 Task: Find a one-way flight from Bangkok to Phuket for 3 passengers on August 25.
Action: Mouse moved to (442, 262)
Screenshot: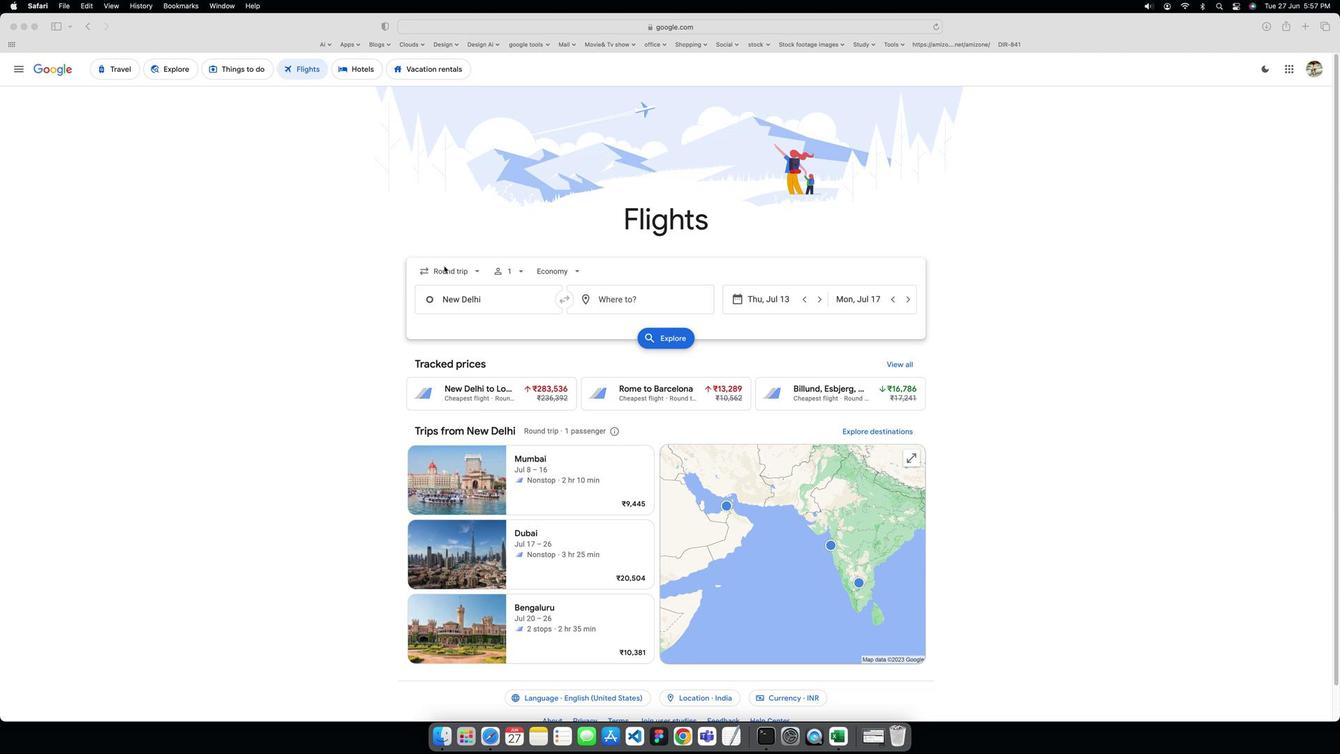 
Action: Mouse pressed left at (442, 262)
Screenshot: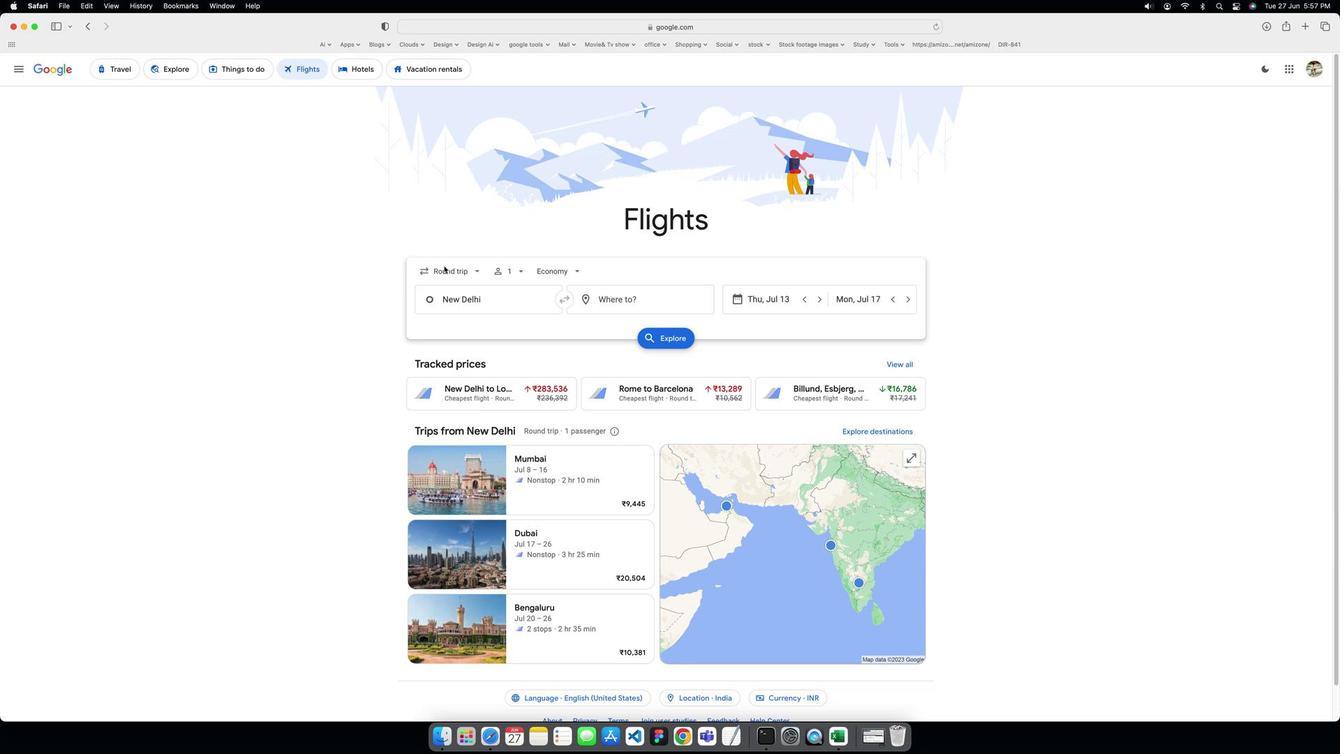 
Action: Mouse moved to (448, 265)
Screenshot: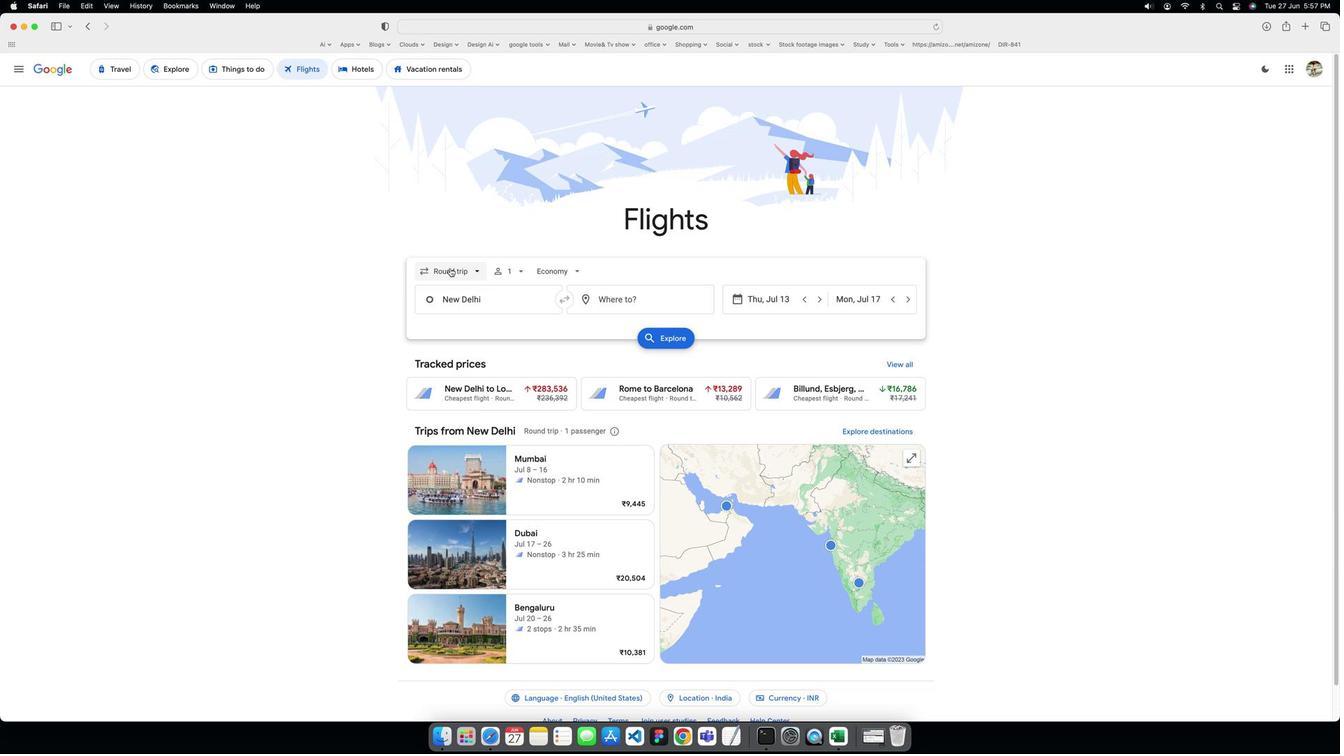 
Action: Mouse pressed left at (448, 265)
Screenshot: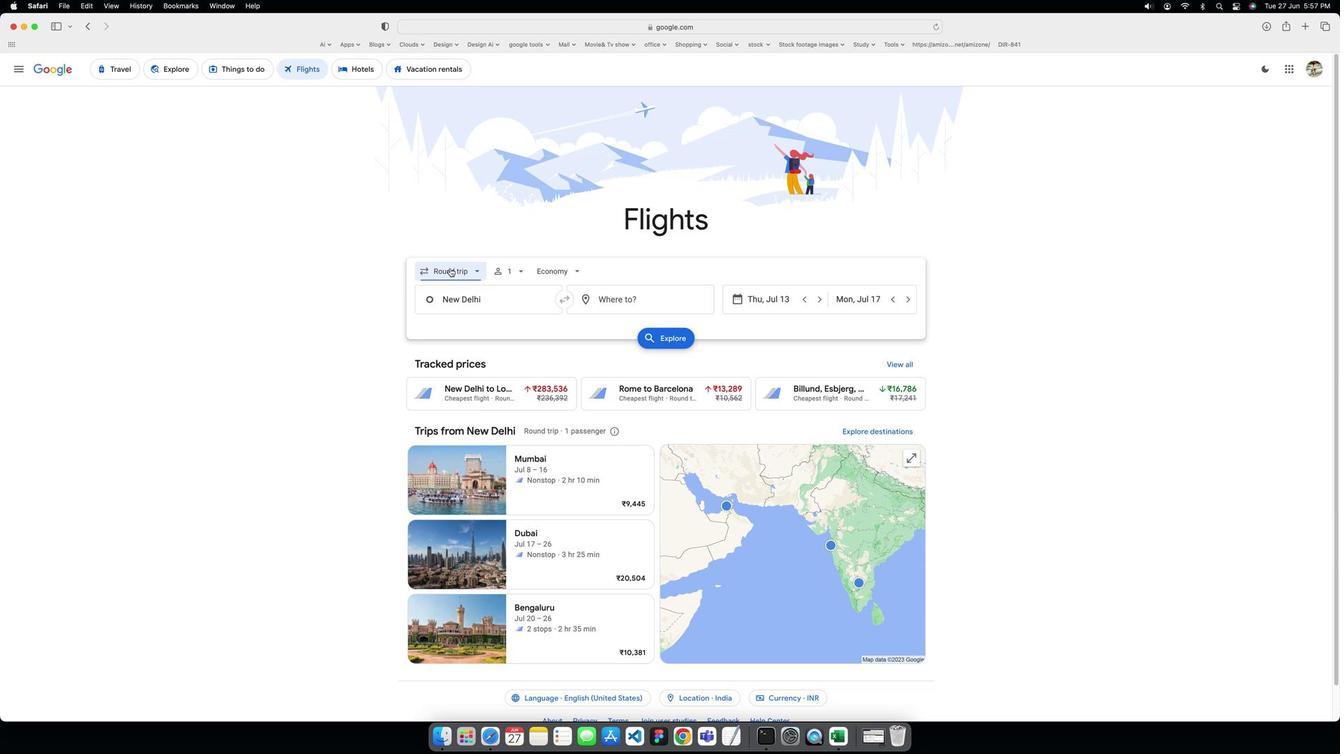 
Action: Mouse moved to (451, 313)
Screenshot: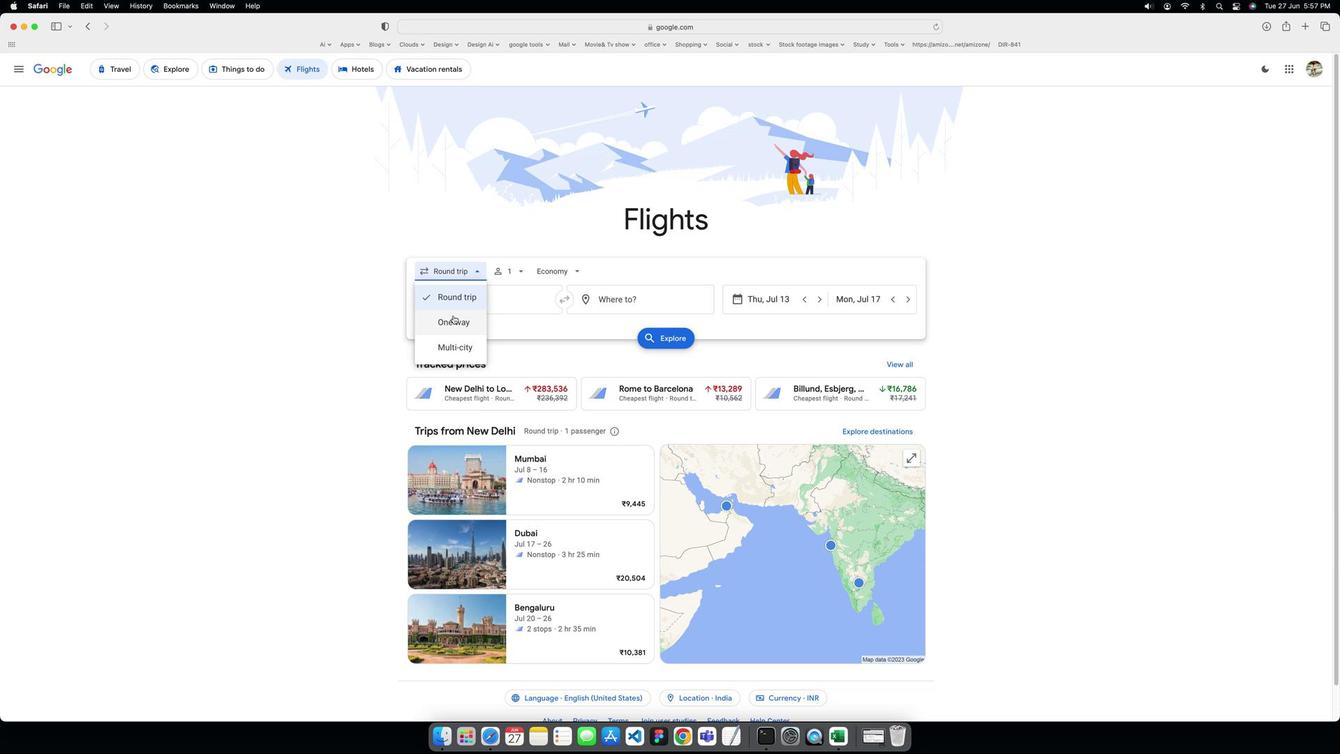 
Action: Mouse pressed left at (451, 313)
Screenshot: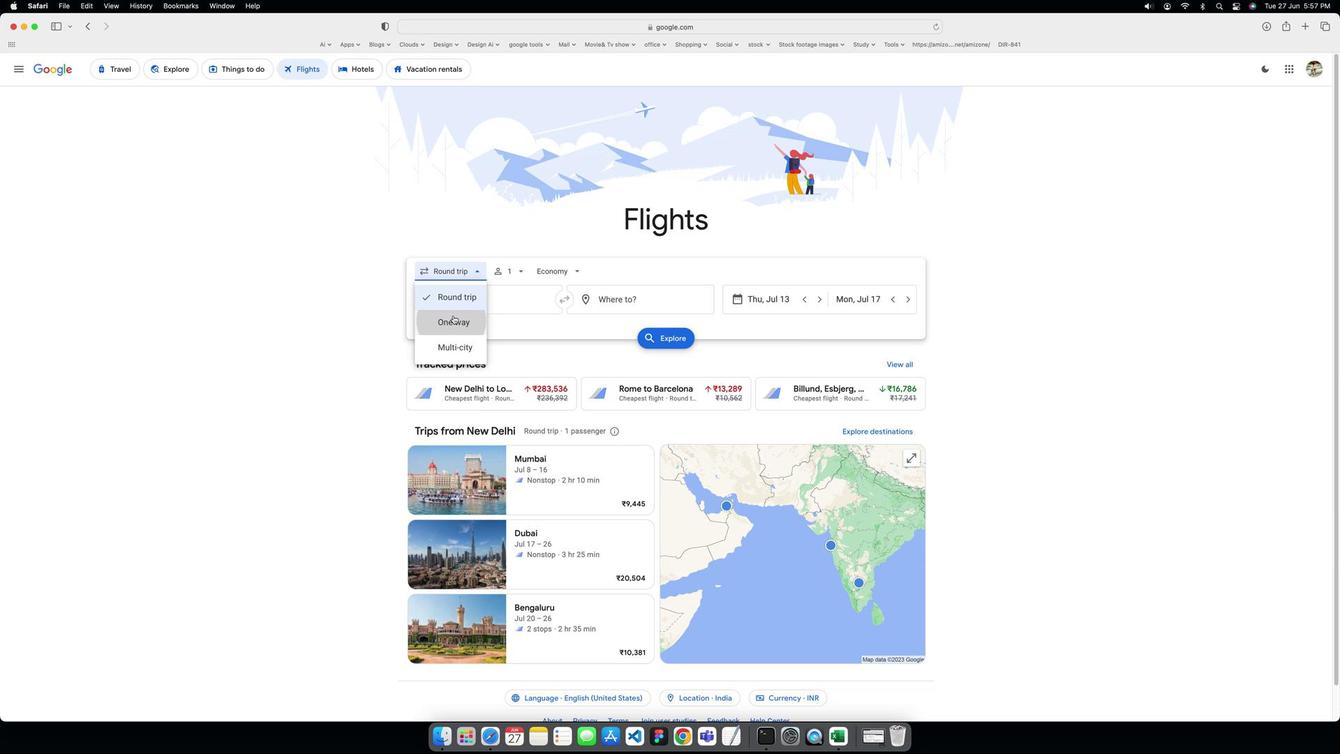 
Action: Mouse moved to (537, 271)
Screenshot: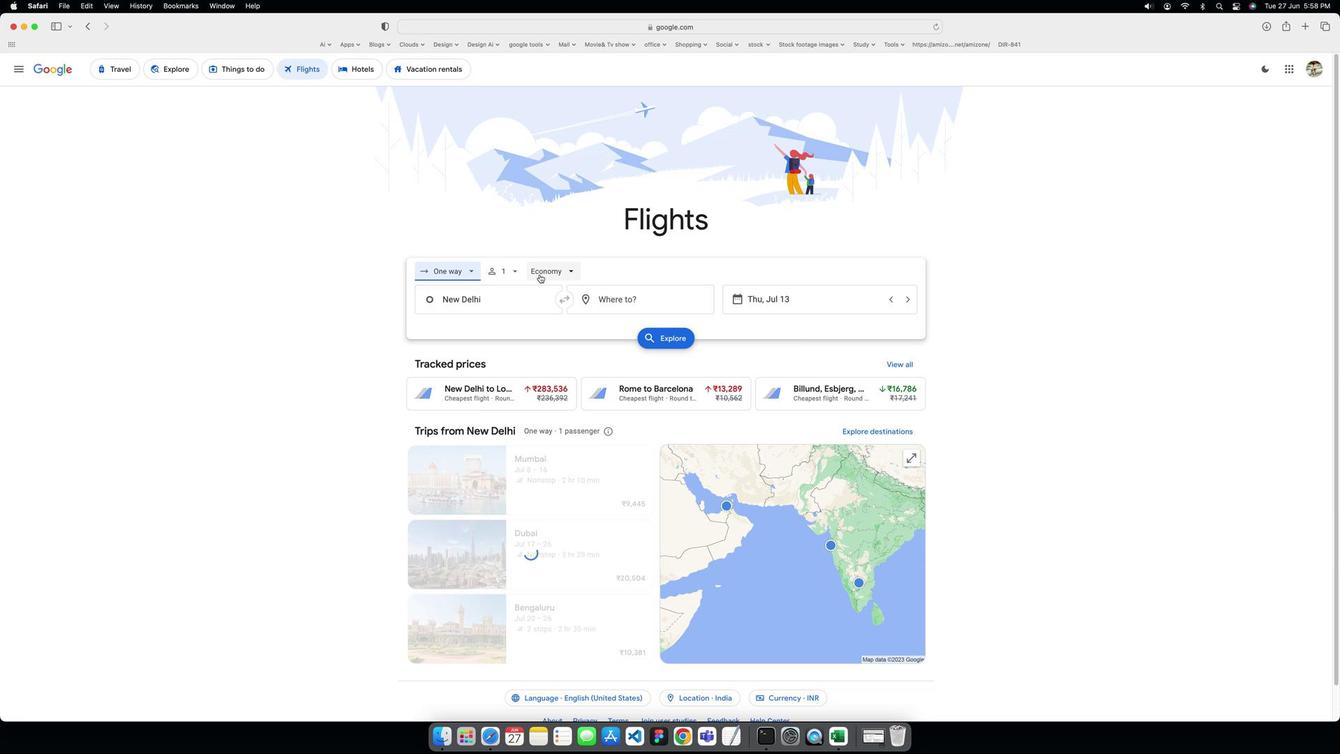 
Action: Mouse pressed left at (537, 271)
Screenshot: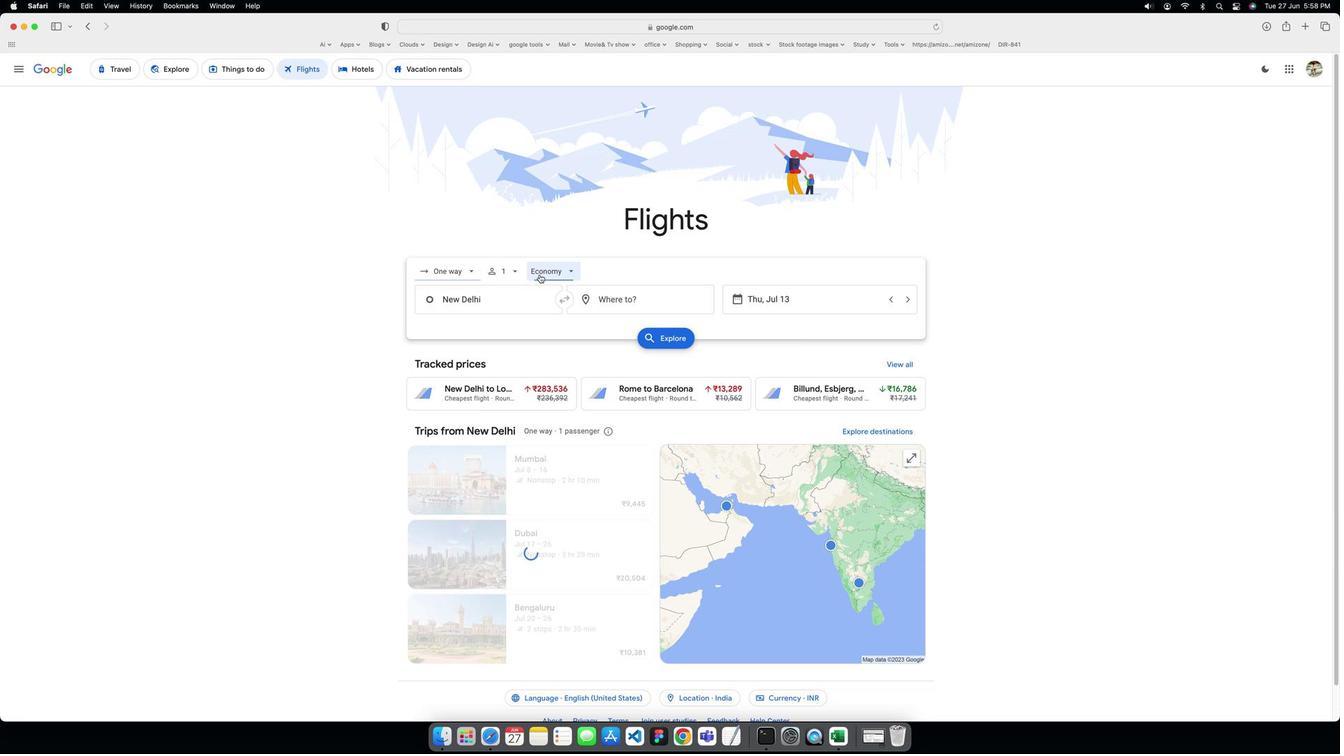
Action: Mouse moved to (547, 294)
Screenshot: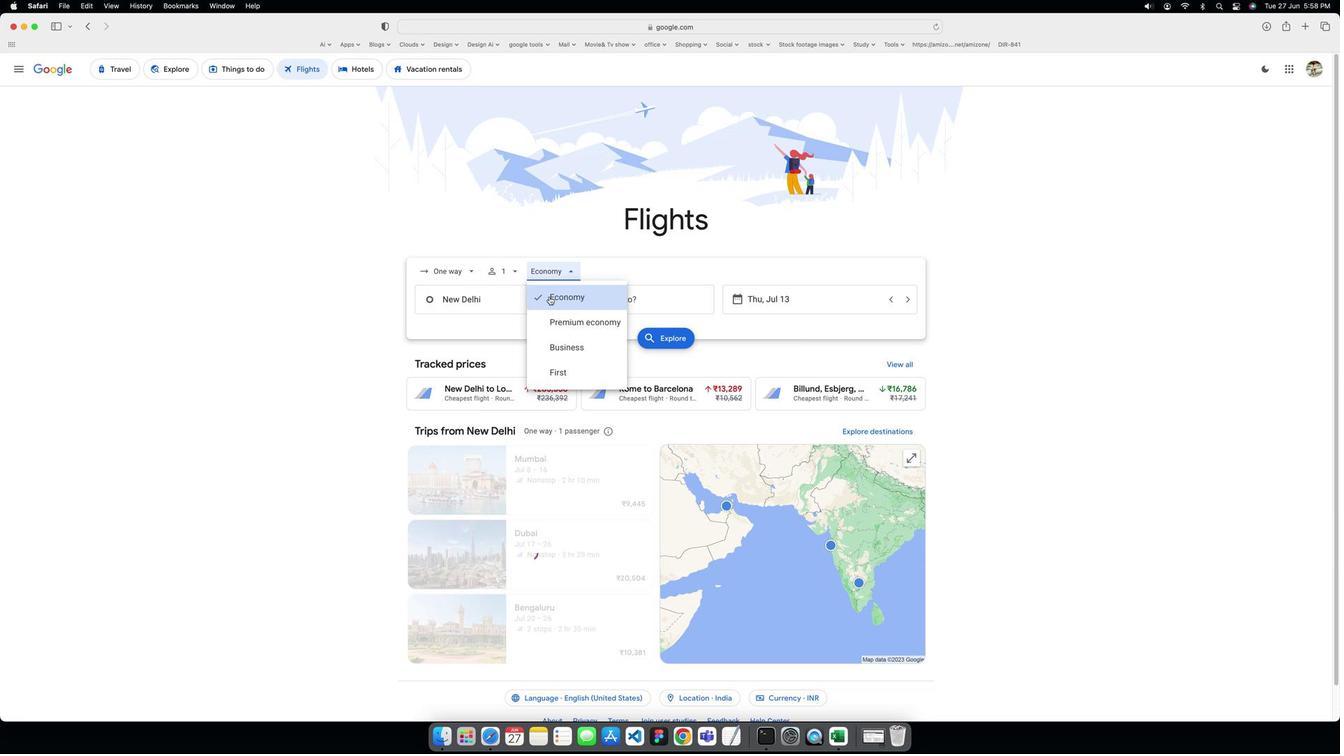 
Action: Mouse pressed left at (547, 294)
Screenshot: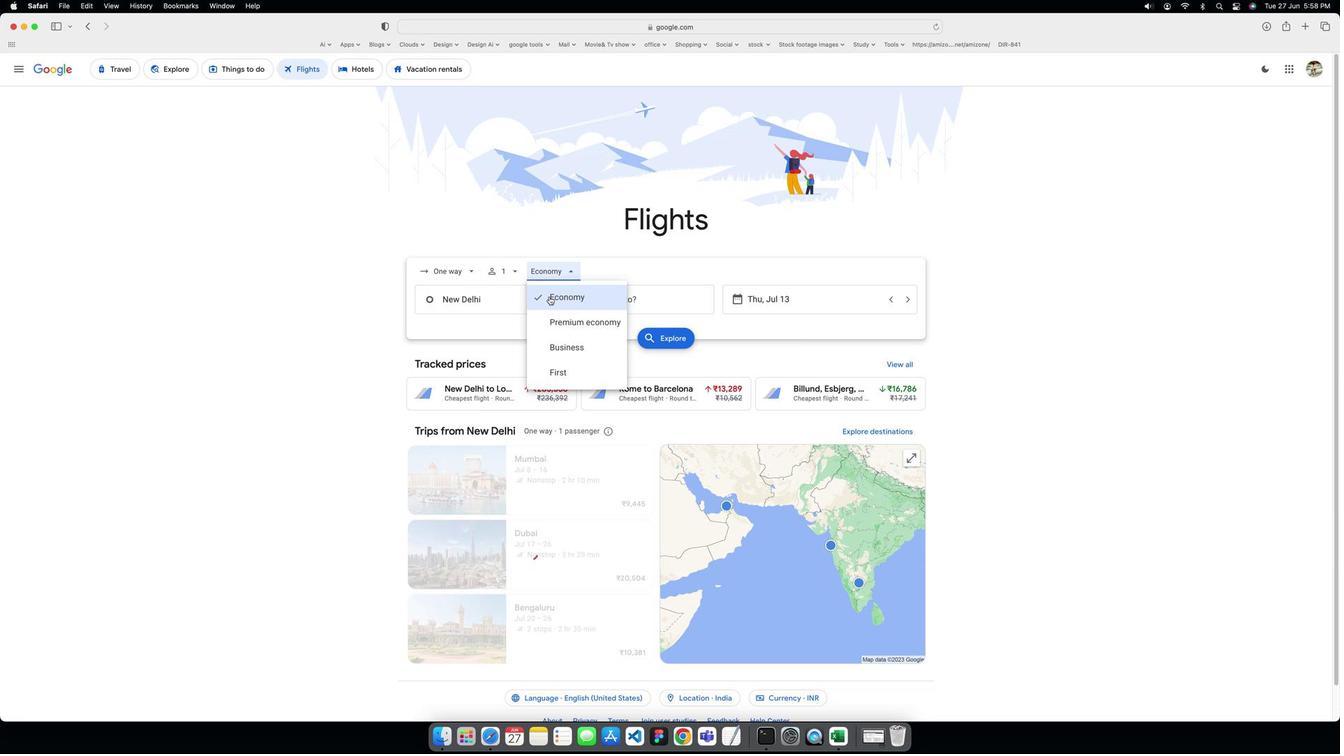 
Action: Mouse moved to (501, 267)
Screenshot: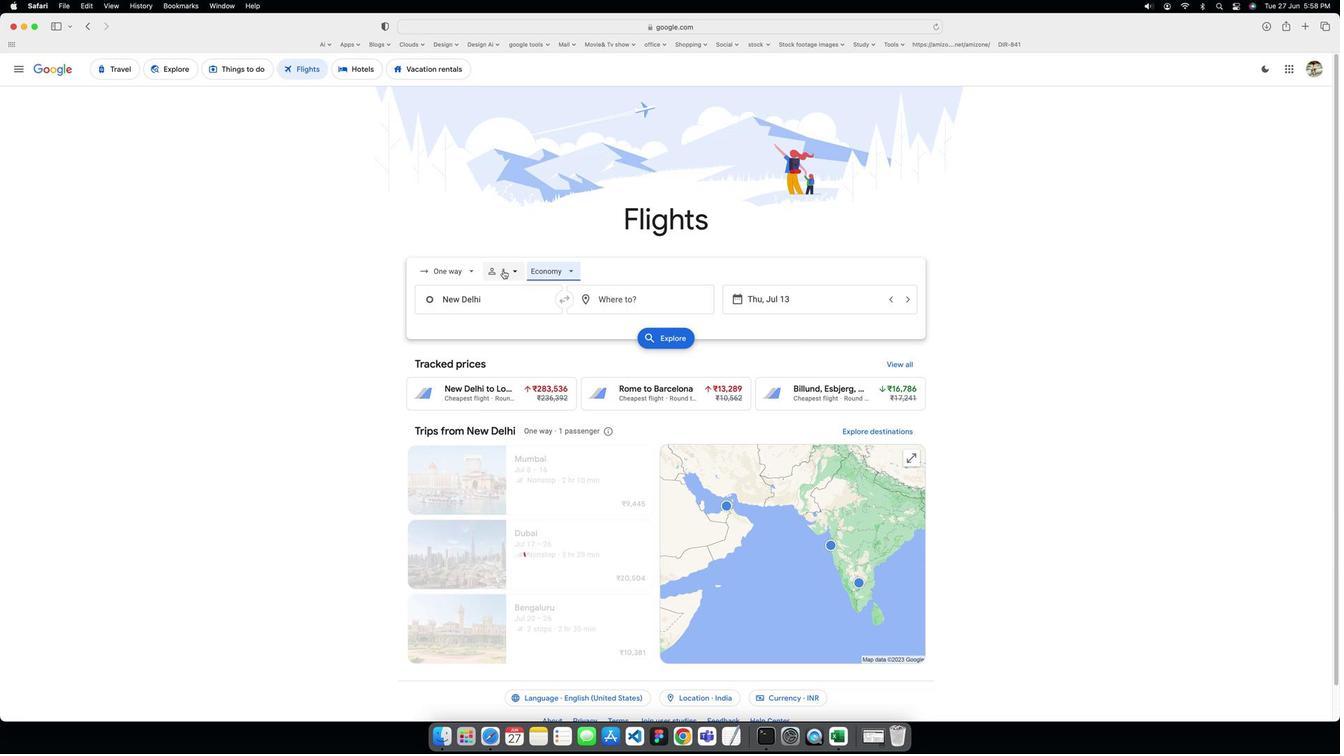 
Action: Mouse pressed left at (501, 267)
Screenshot: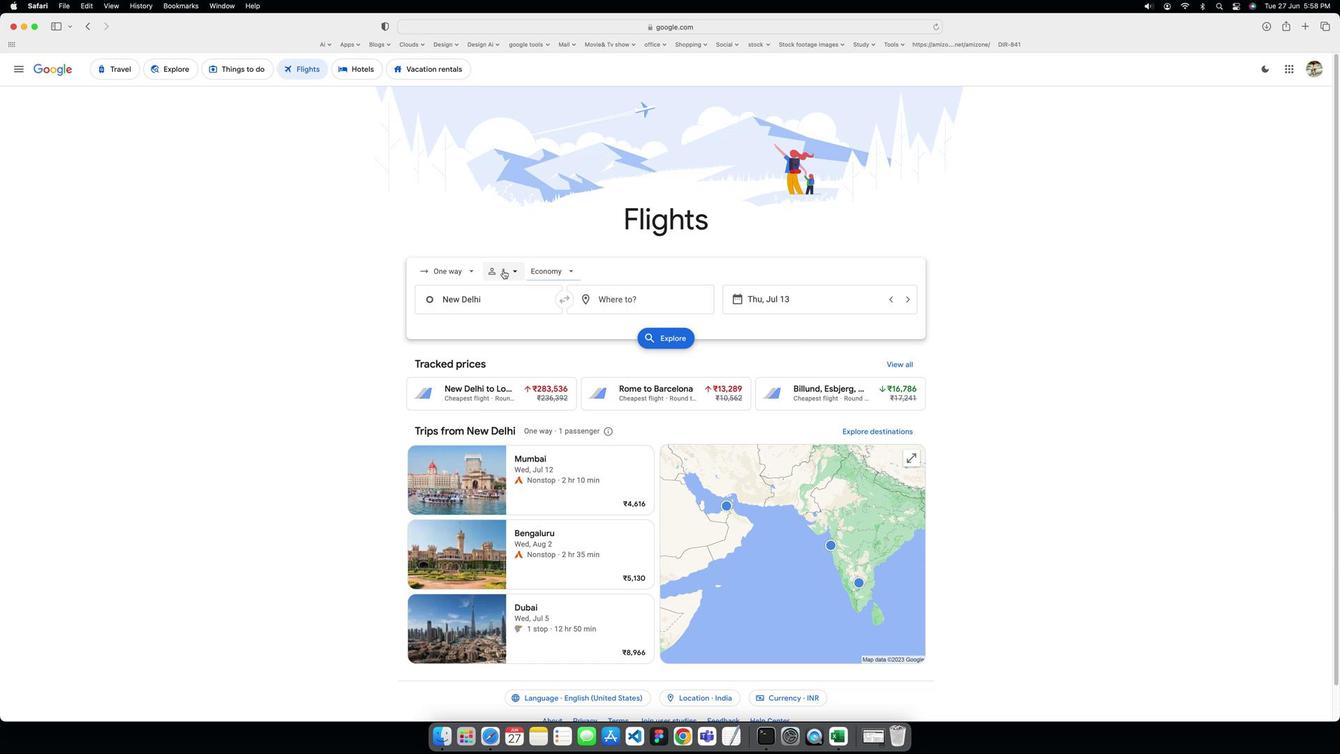 
Action: Mouse moved to (590, 293)
Screenshot: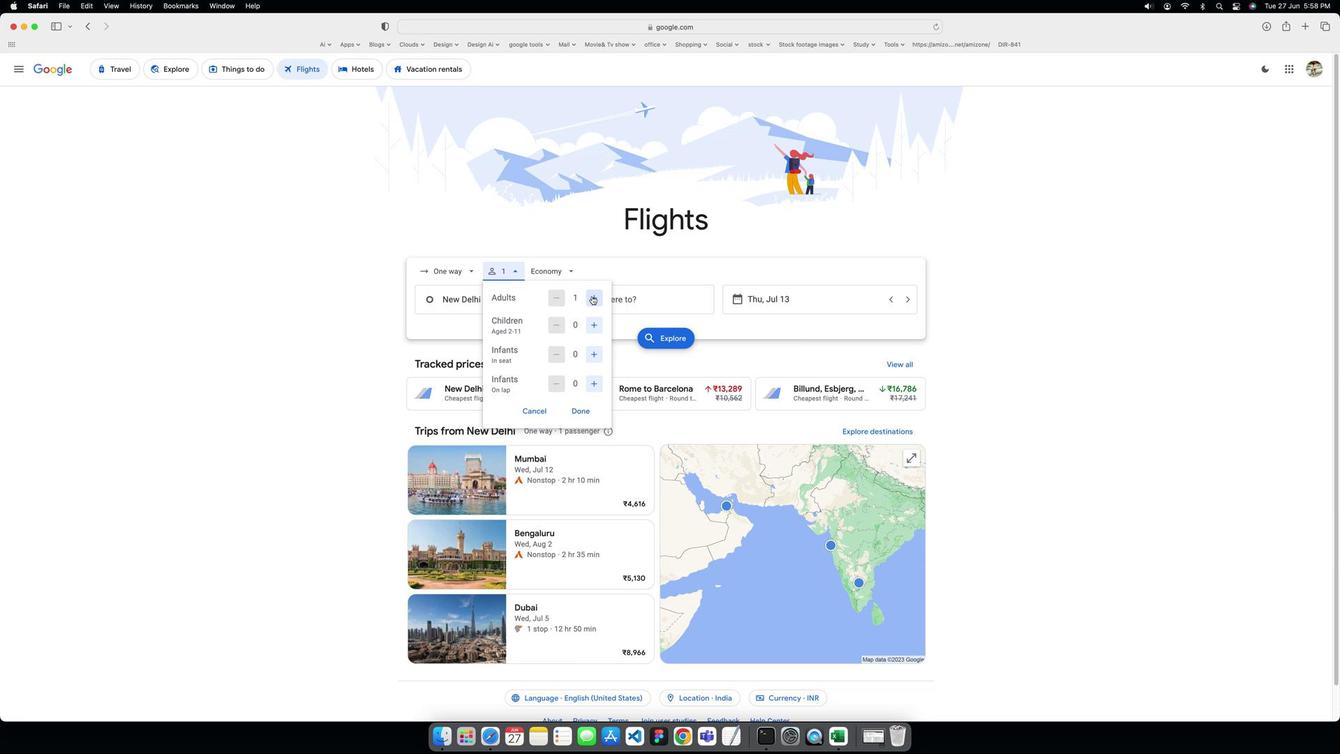 
Action: Mouse pressed left at (590, 293)
Screenshot: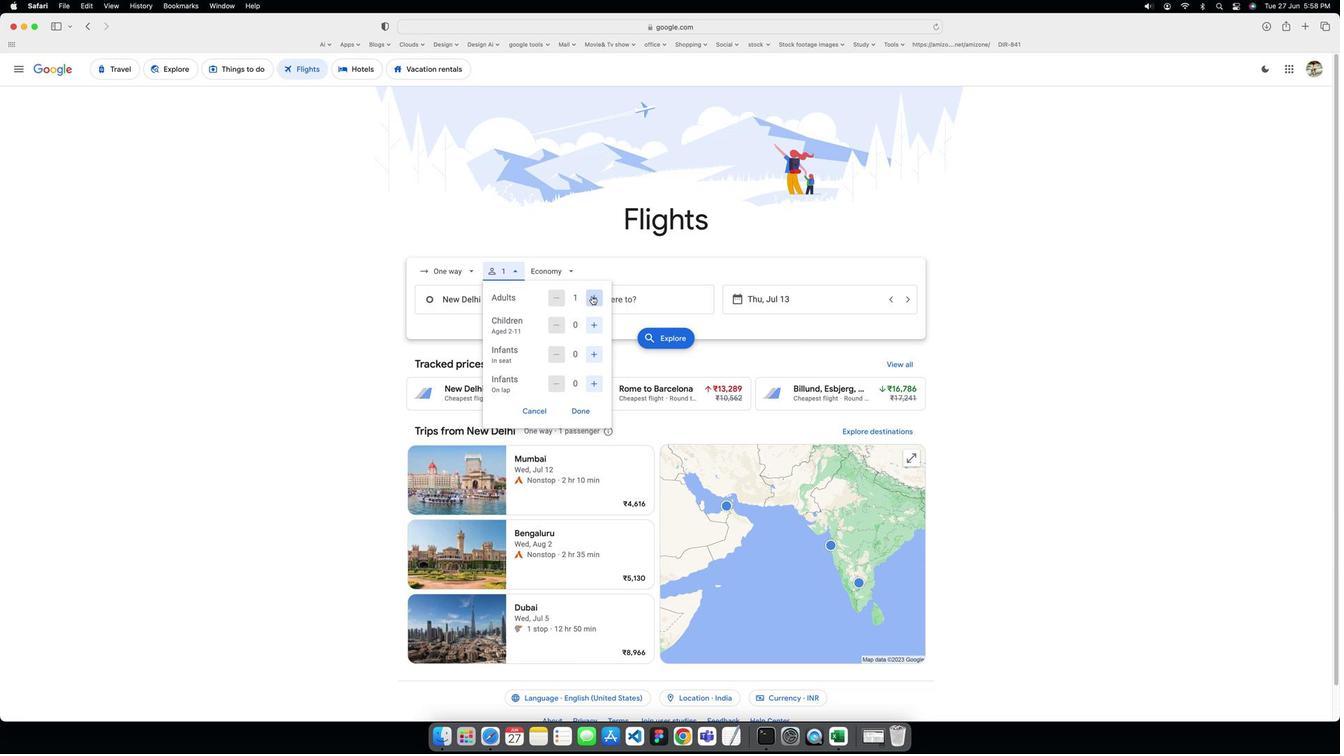 
Action: Mouse moved to (590, 320)
Screenshot: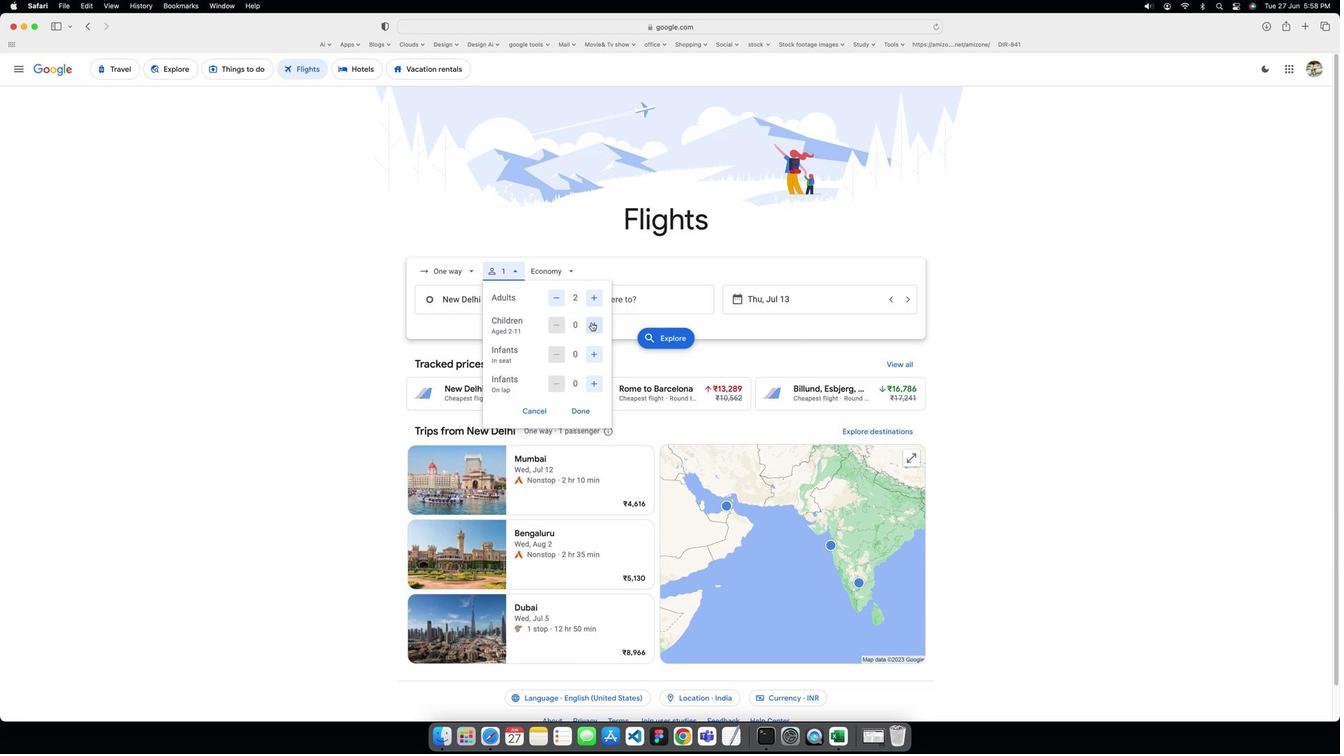 
Action: Mouse pressed left at (590, 320)
Screenshot: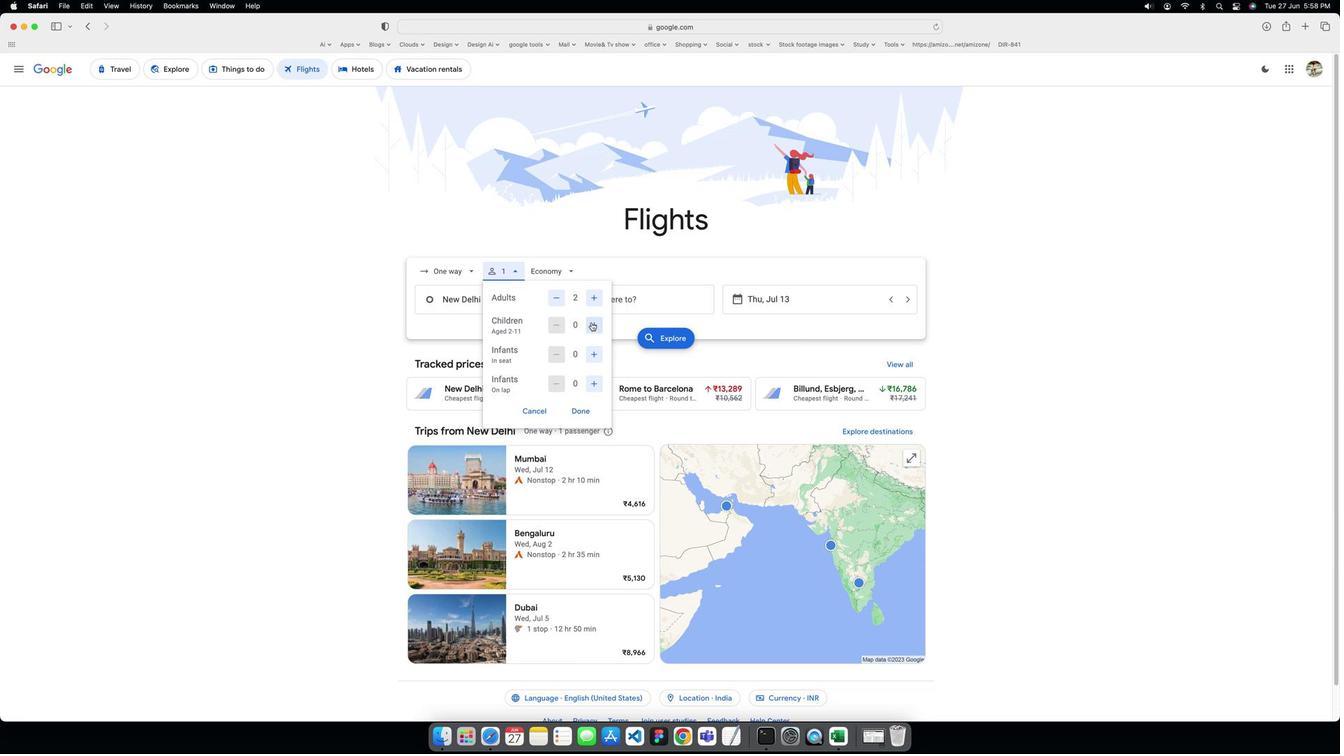 
Action: Mouse moved to (588, 407)
Screenshot: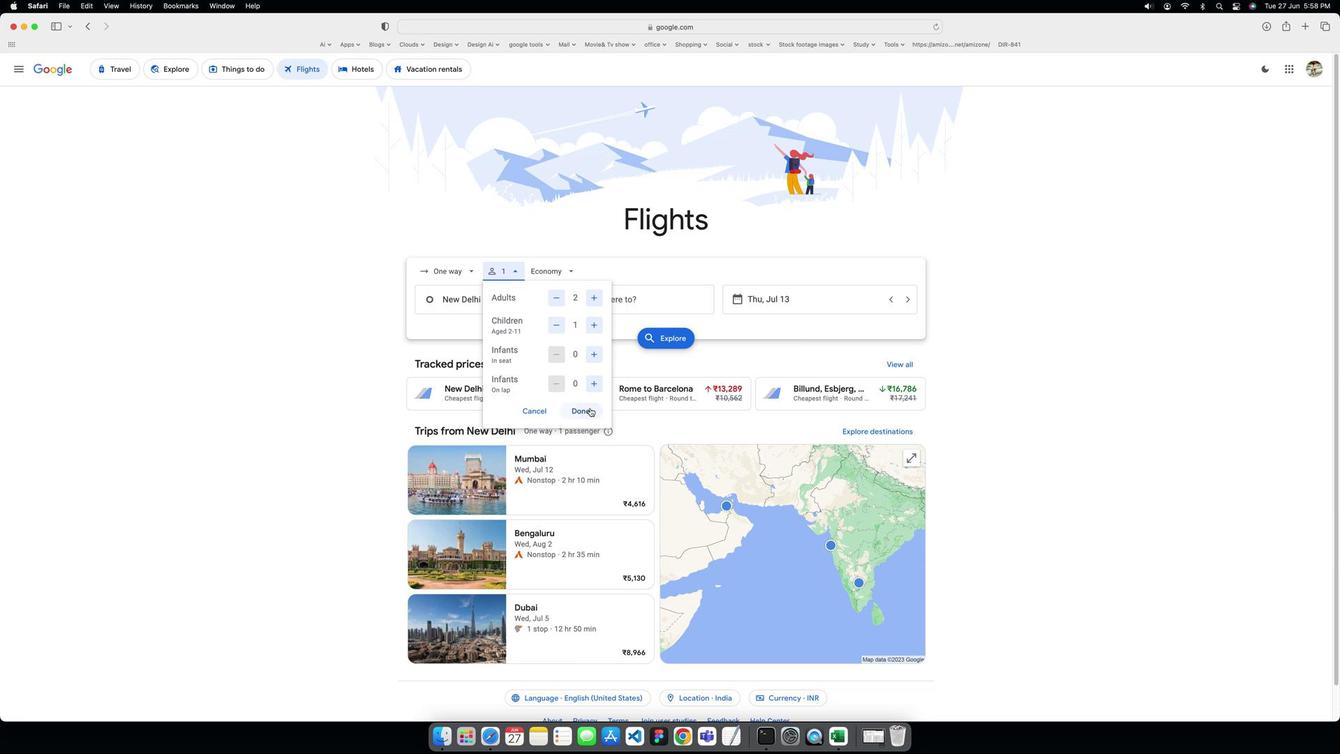 
Action: Mouse pressed left at (588, 407)
Screenshot: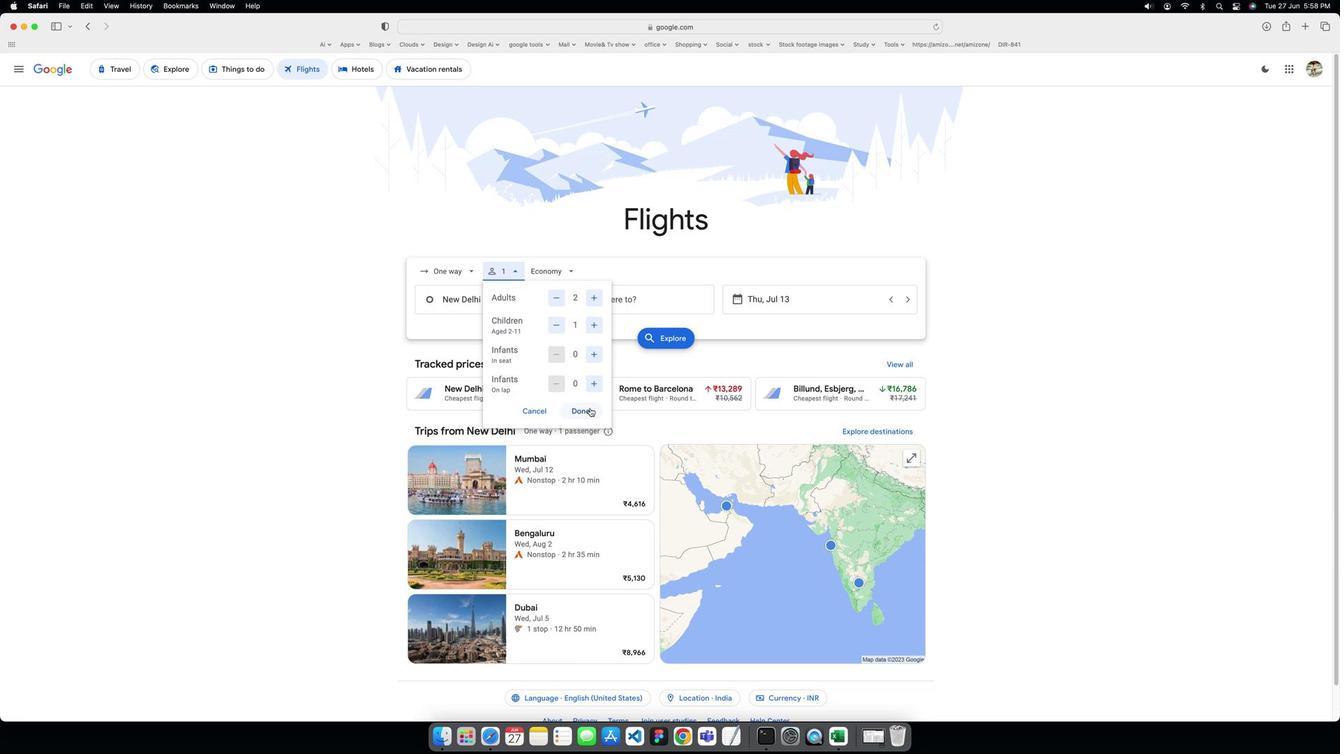 
Action: Mouse moved to (507, 295)
Screenshot: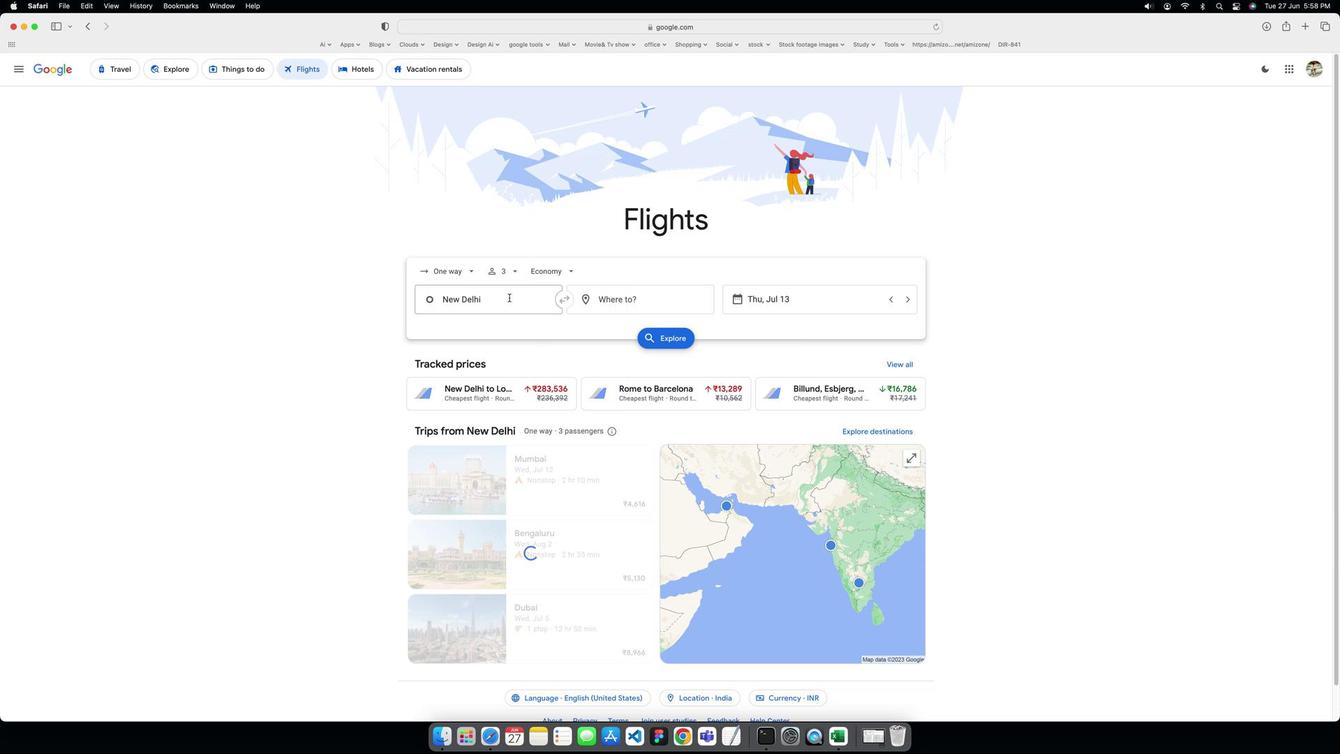 
Action: Mouse pressed left at (507, 295)
Screenshot: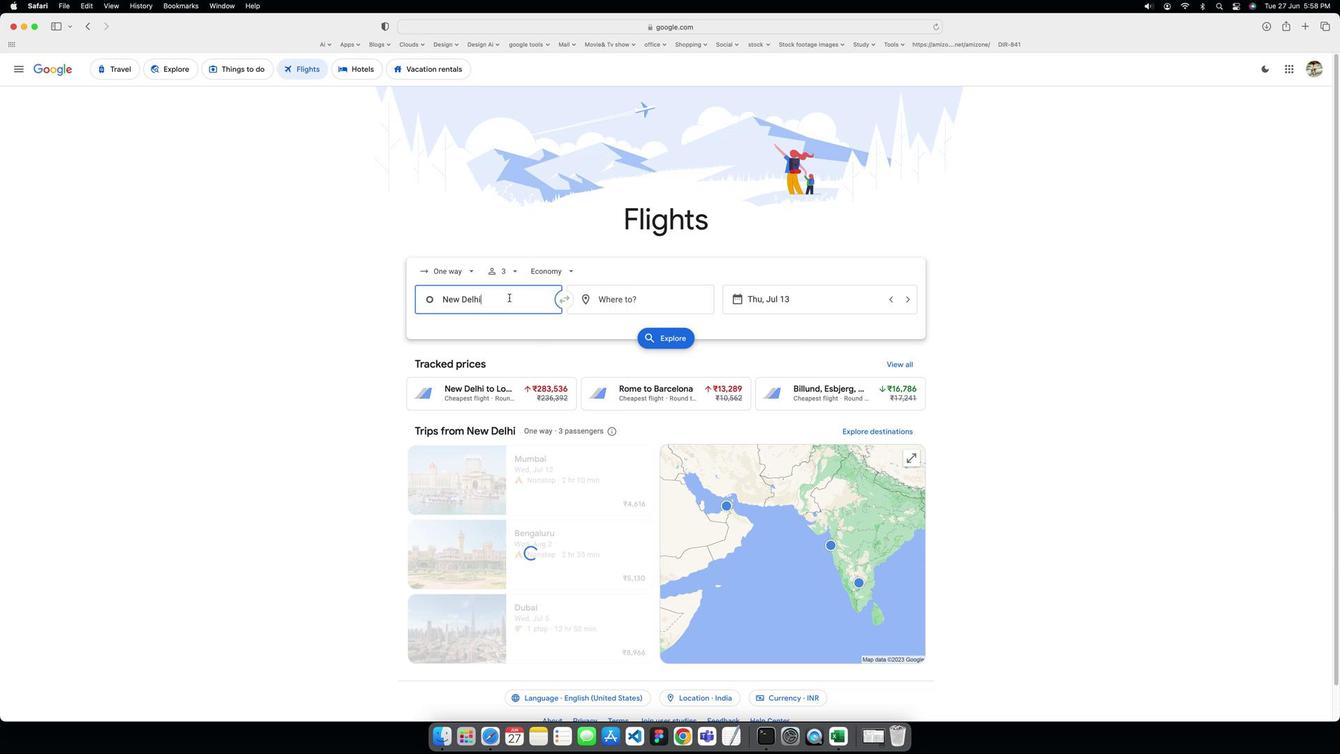 
Action: Key pressed Key.caps_lock'B'Key.caps_lock'a''n''g''k''o''k'
Screenshot: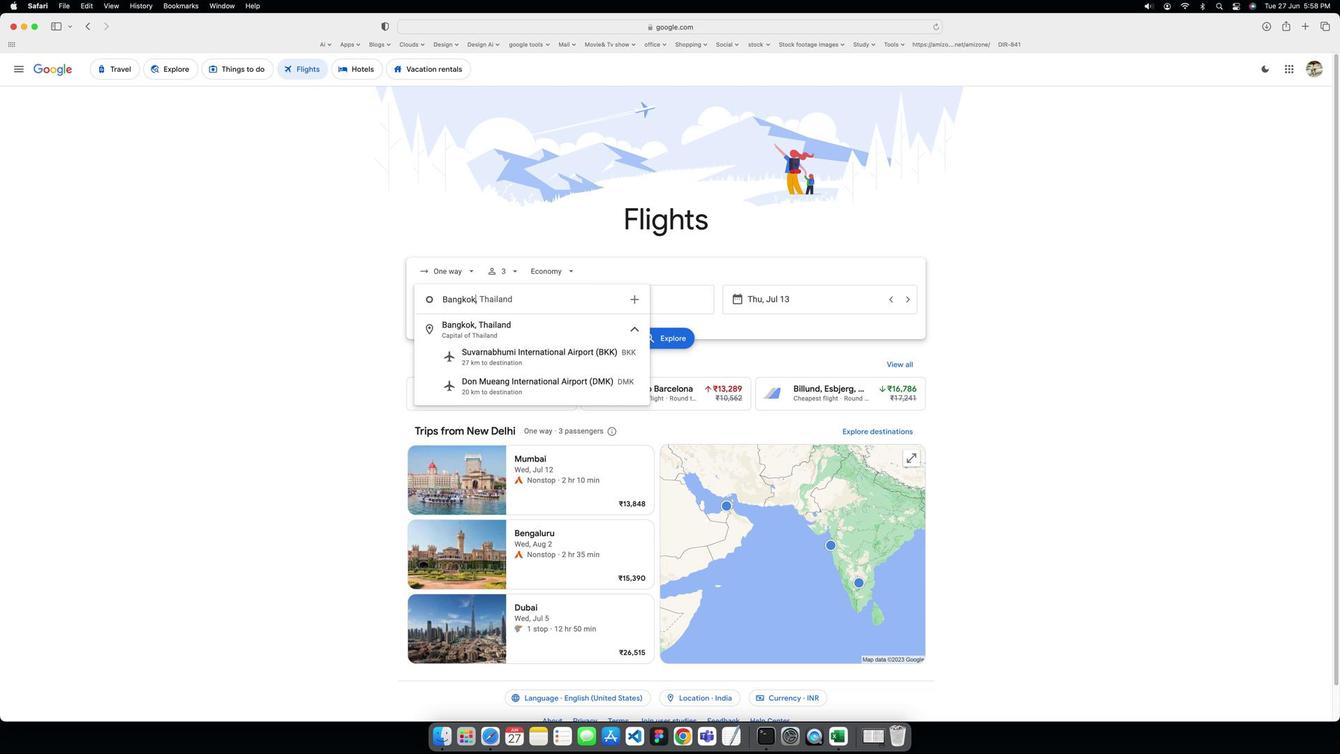 
Action: Mouse moved to (535, 346)
Screenshot: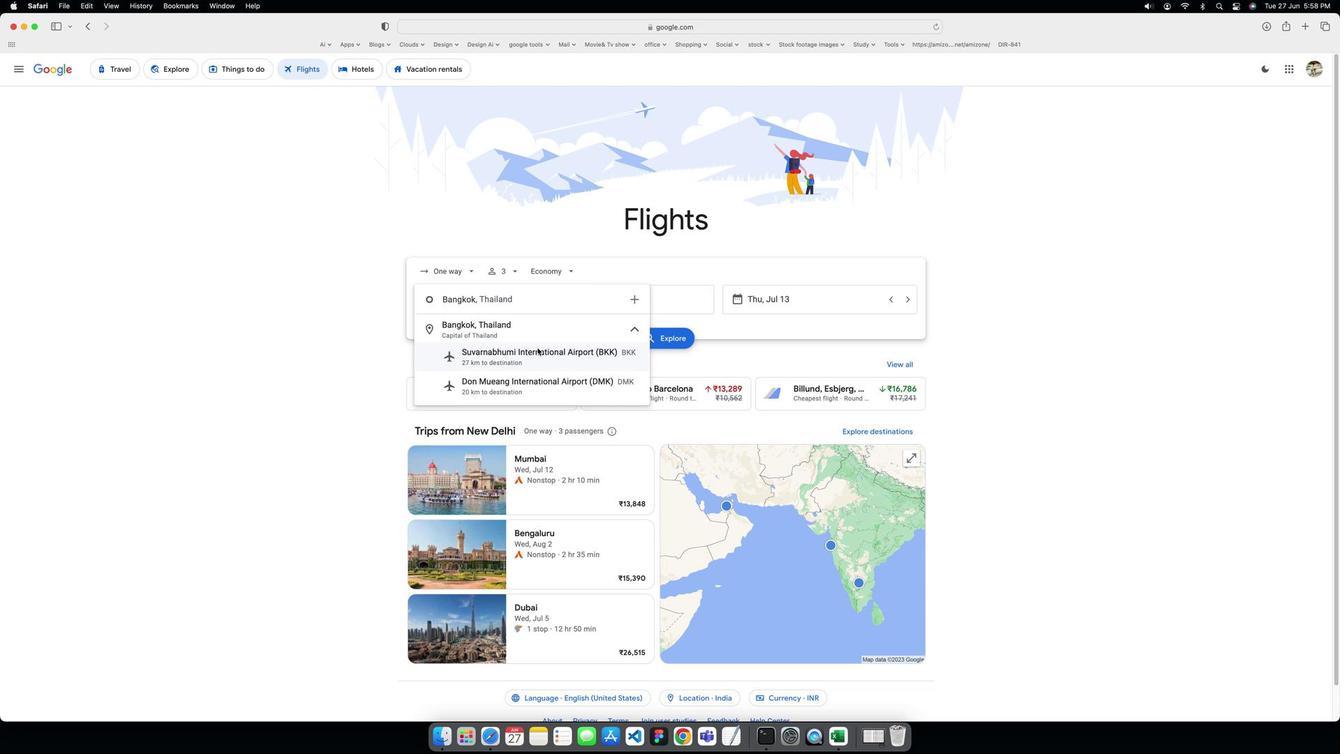 
Action: Mouse pressed left at (535, 346)
Screenshot: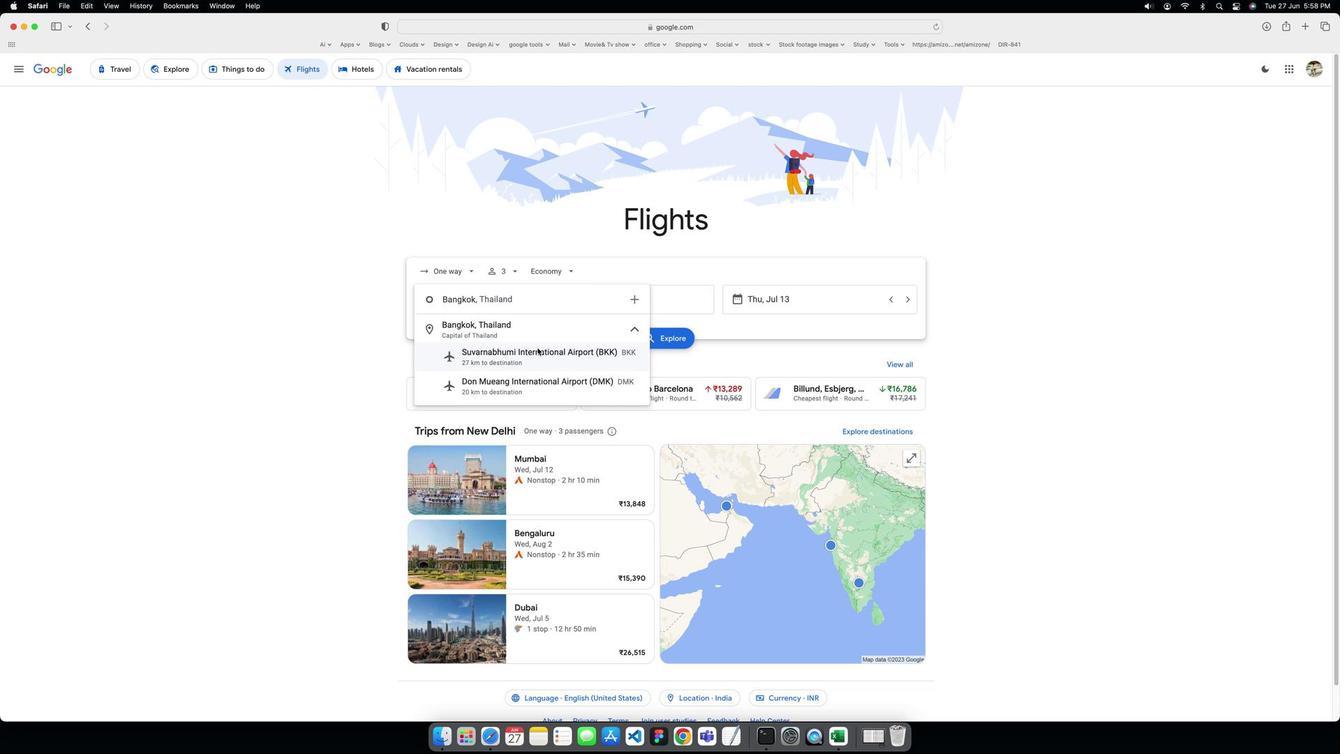 
Action: Mouse moved to (641, 299)
Screenshot: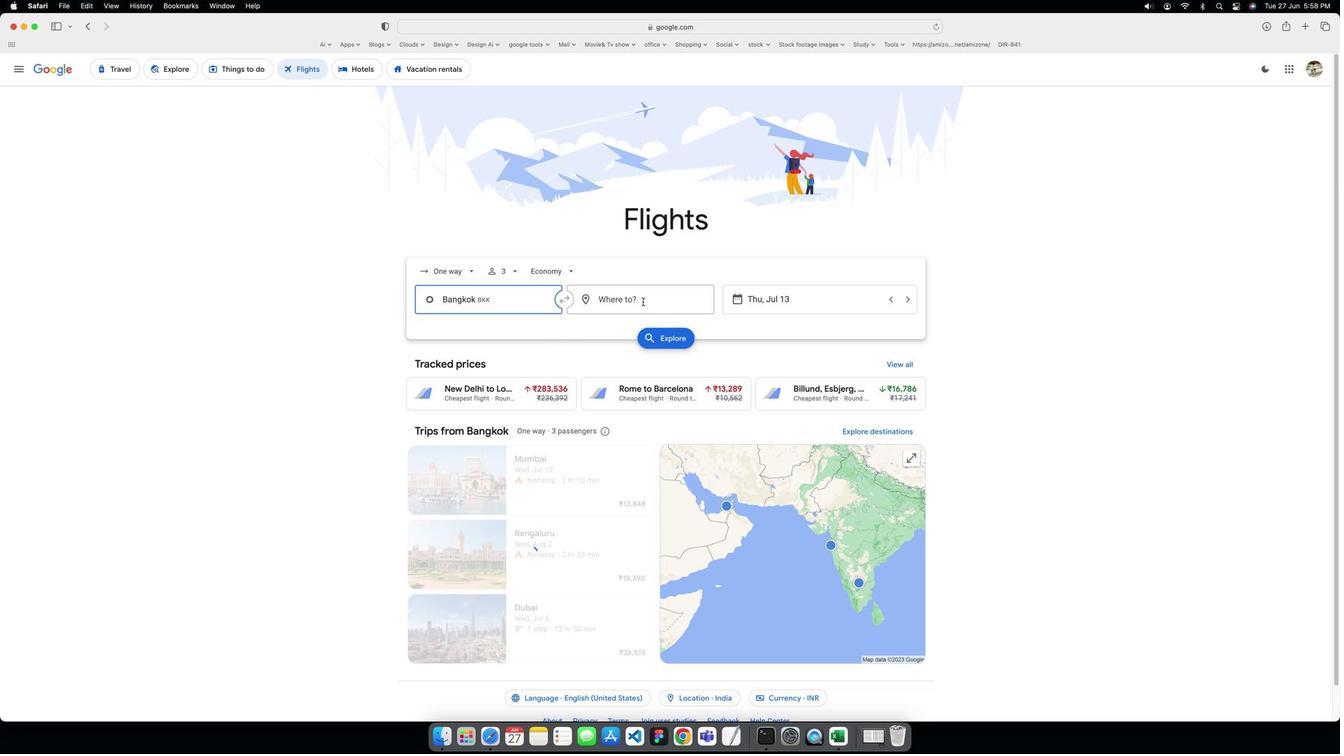 
Action: Mouse pressed left at (641, 299)
Screenshot: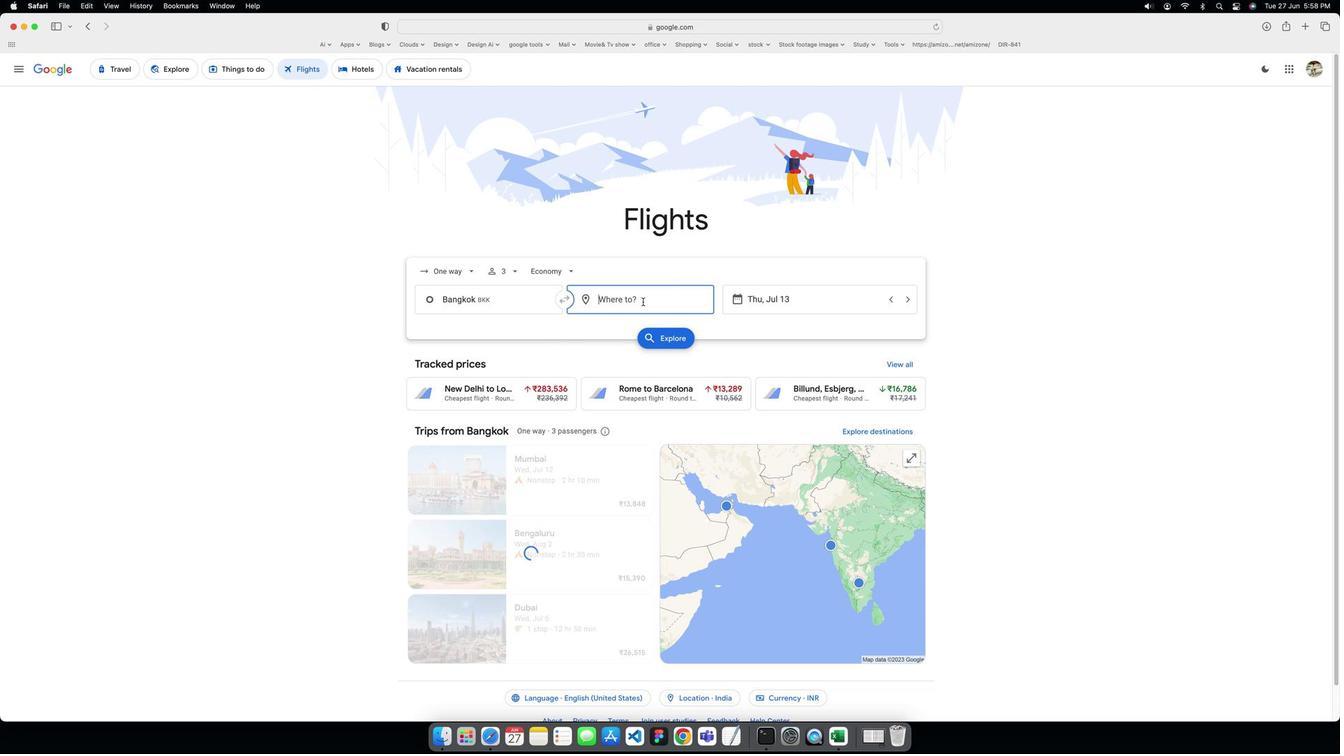 
Action: Key pressed Key.caps_lock'P'Key.caps_lock'h''u''k''e''t'
Screenshot: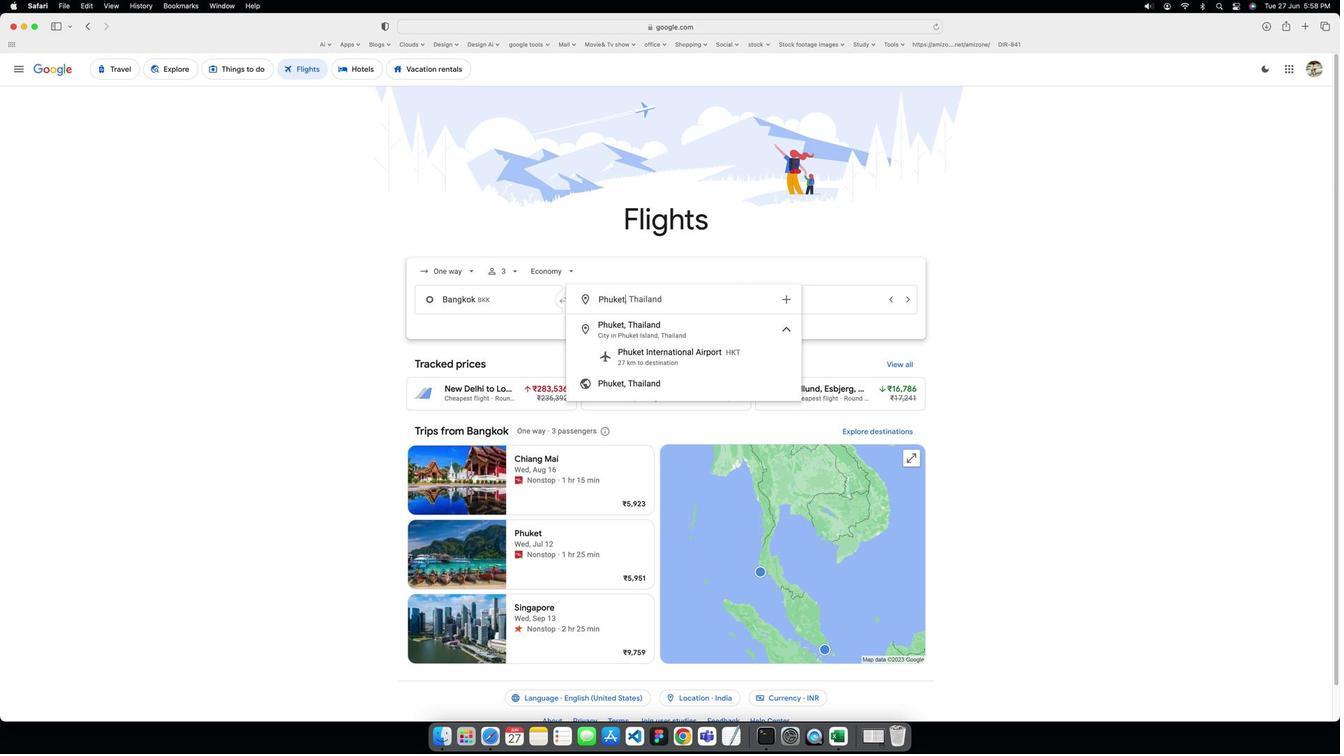 
Action: Mouse moved to (650, 323)
Screenshot: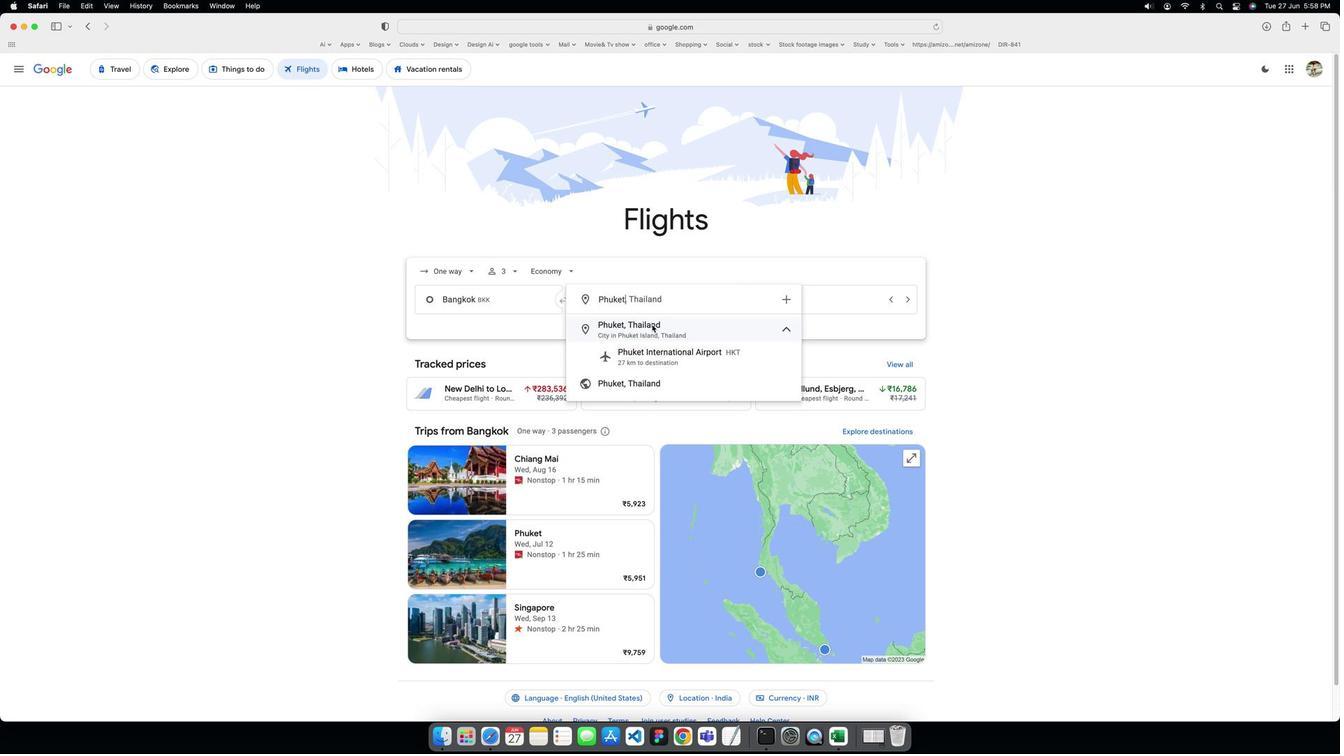 
Action: Mouse pressed left at (650, 323)
Screenshot: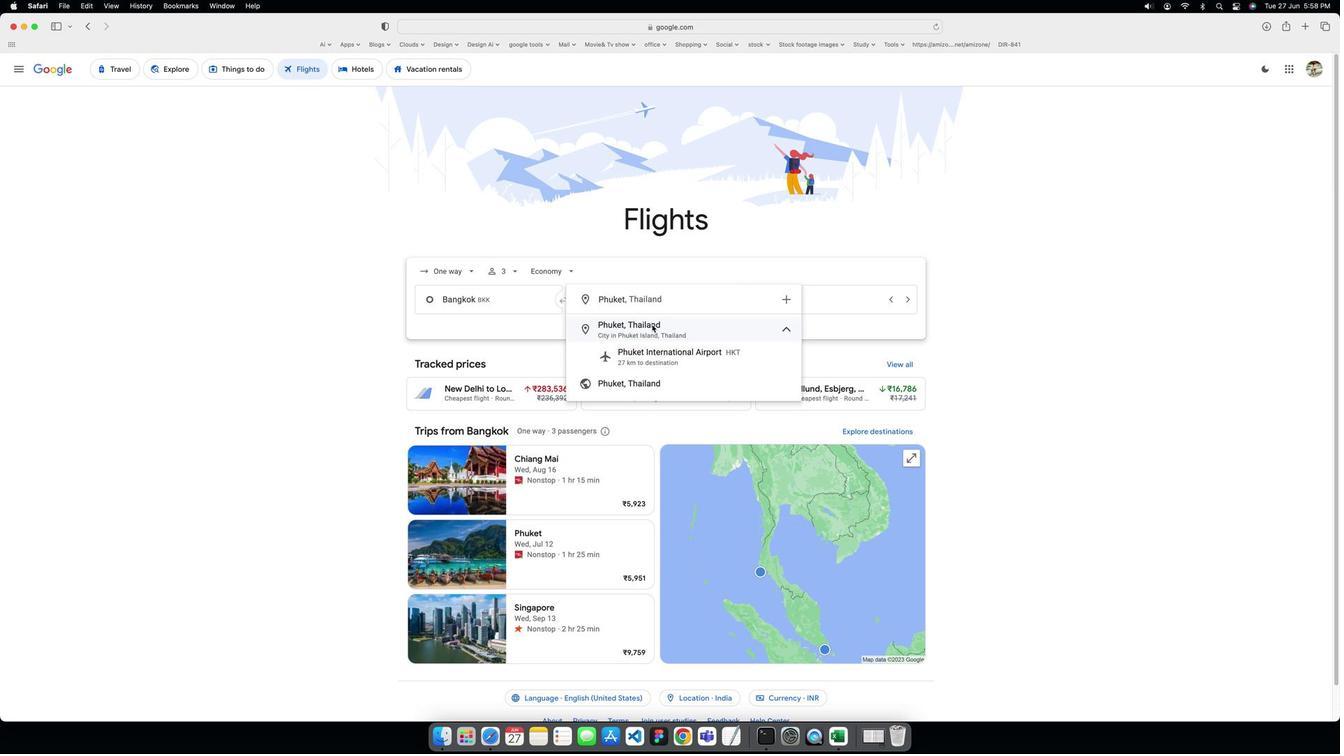 
Action: Mouse moved to (808, 302)
Screenshot: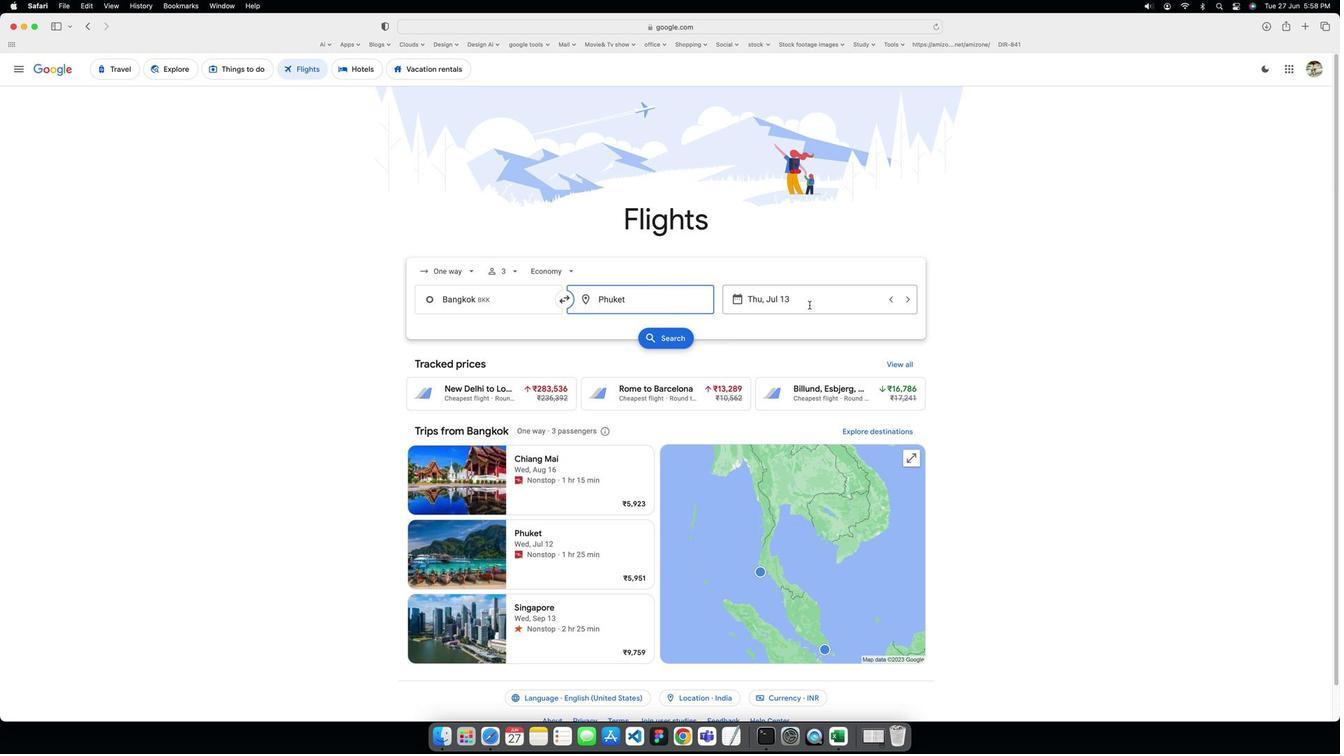 
Action: Mouse pressed left at (808, 302)
Screenshot: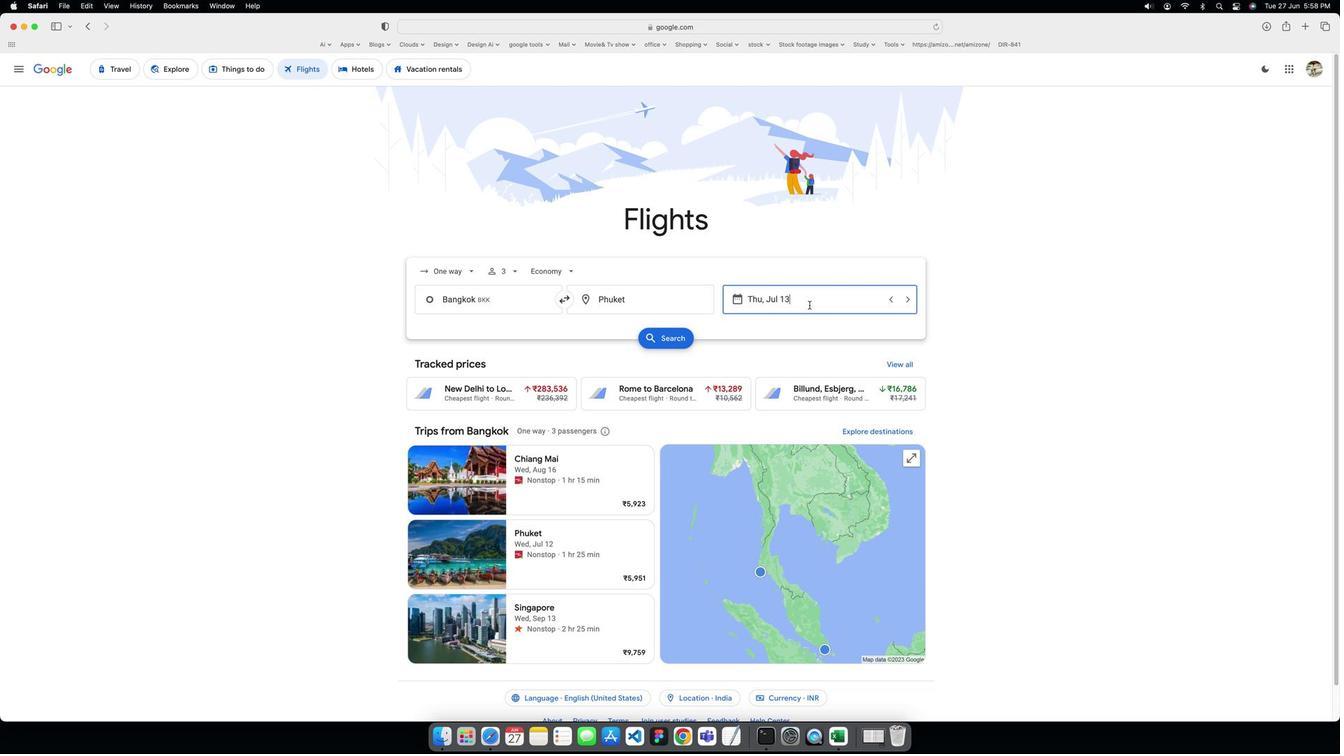 
Action: Mouse moved to (923, 441)
Screenshot: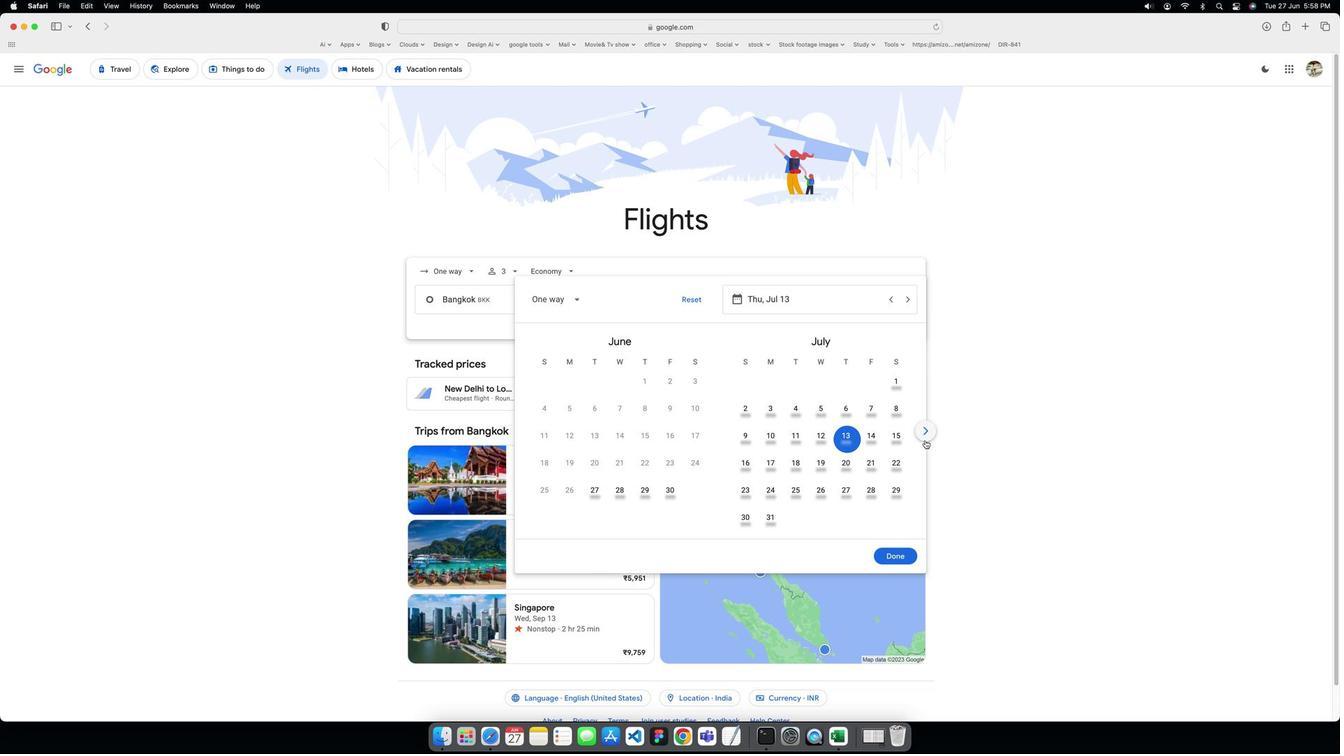 
Action: Mouse pressed left at (923, 441)
Screenshot: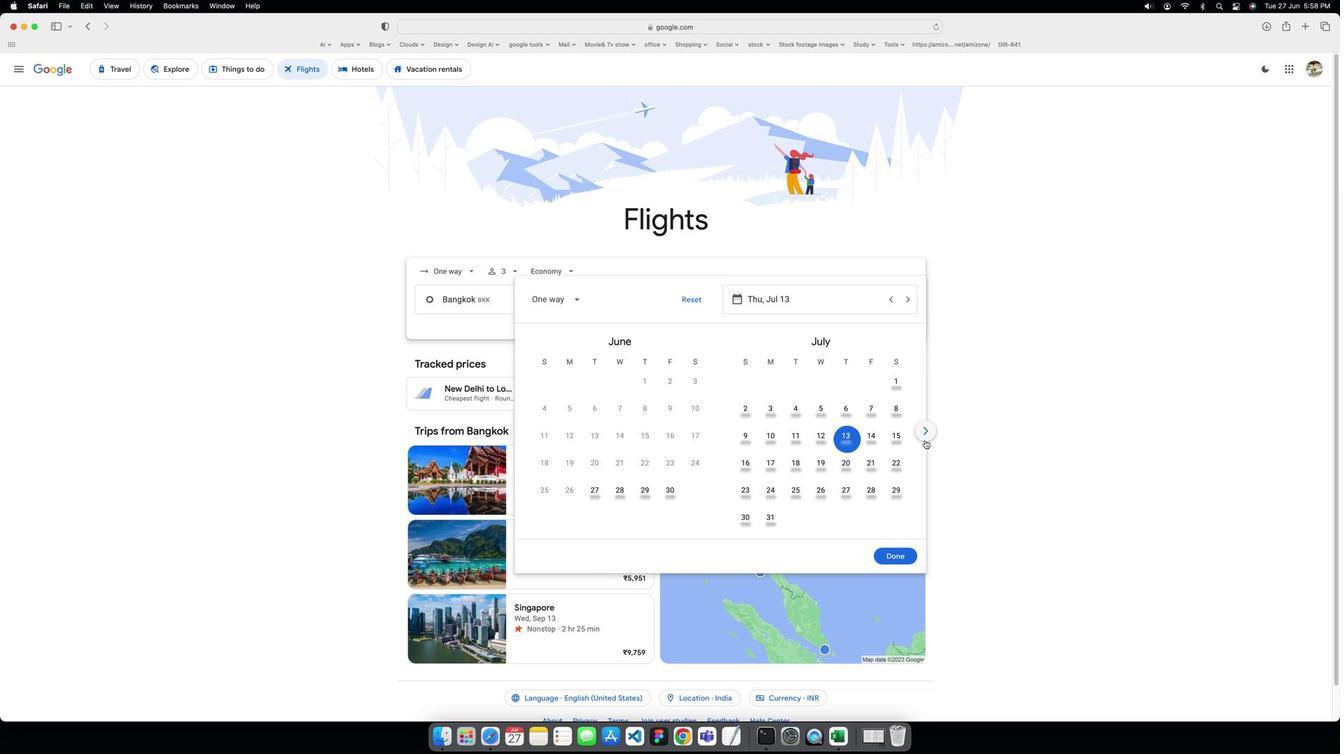 
Action: Mouse moved to (876, 470)
Screenshot: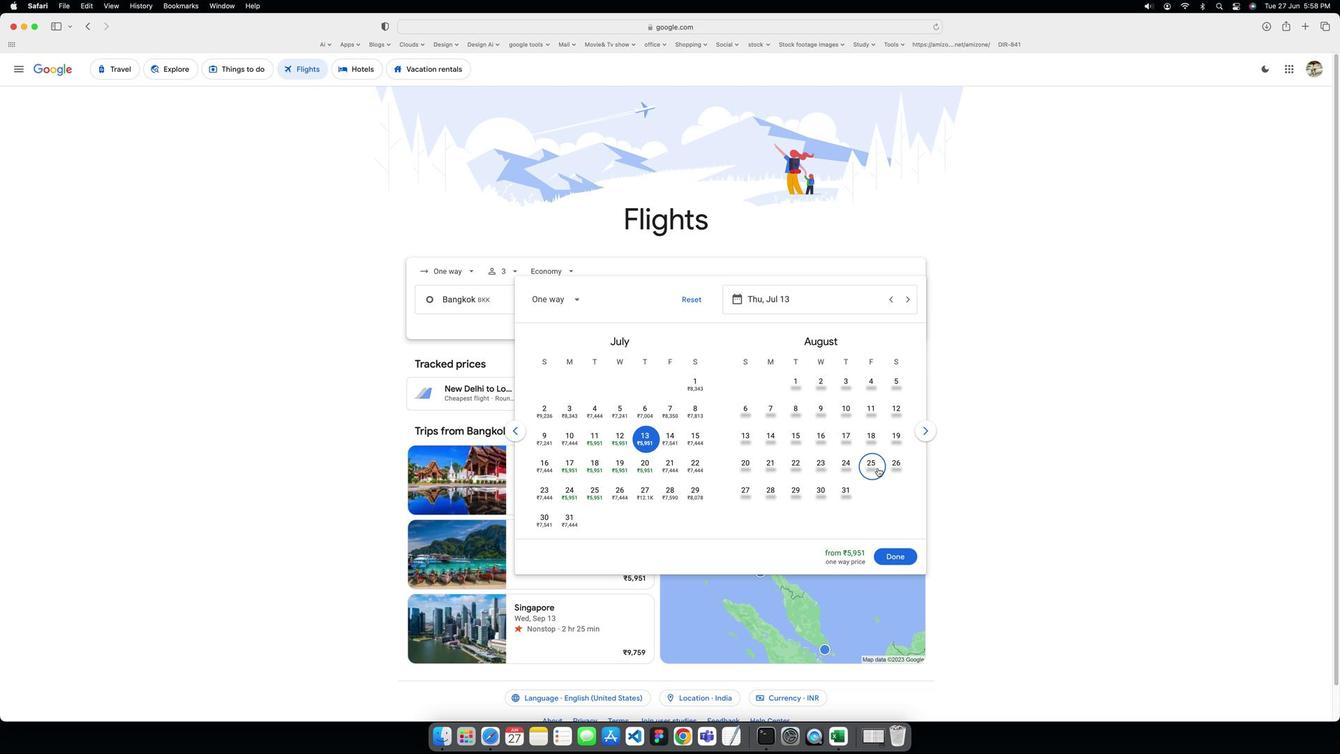 
Action: Mouse pressed left at (876, 470)
Screenshot: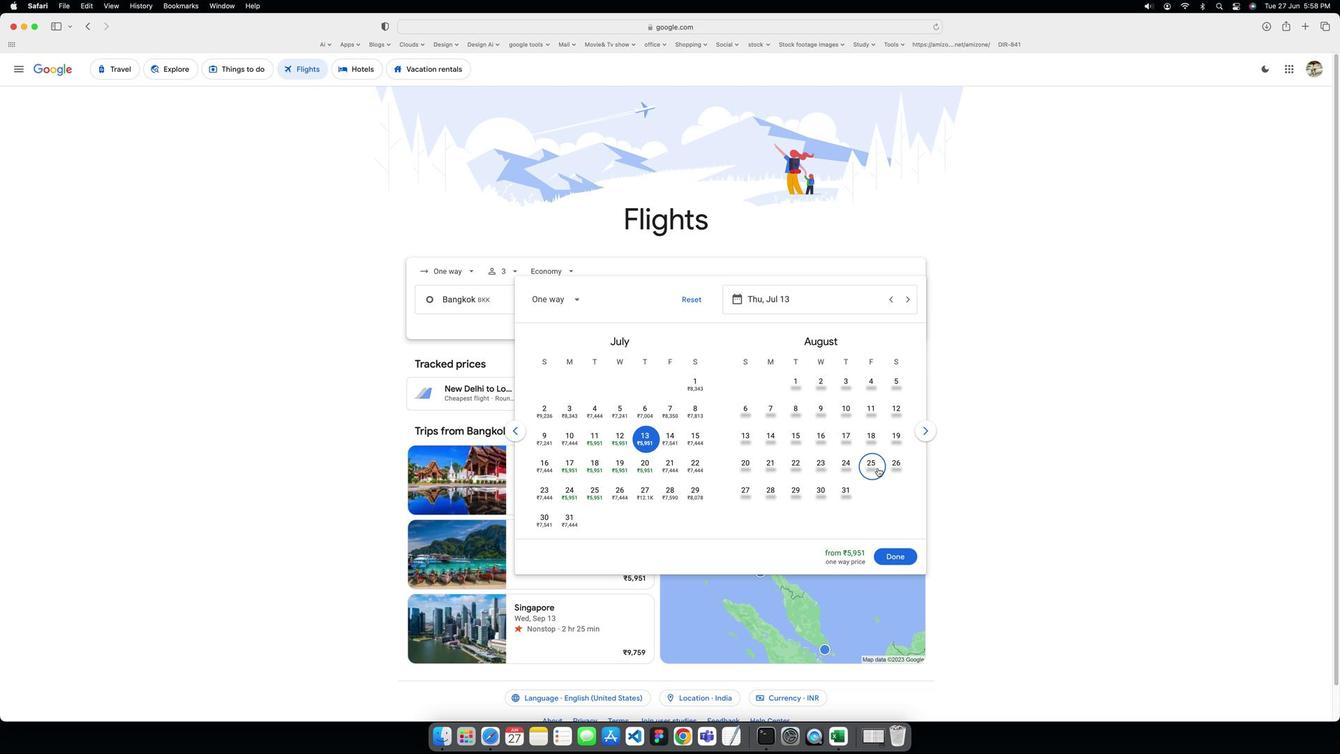 
Action: Mouse moved to (889, 558)
Screenshot: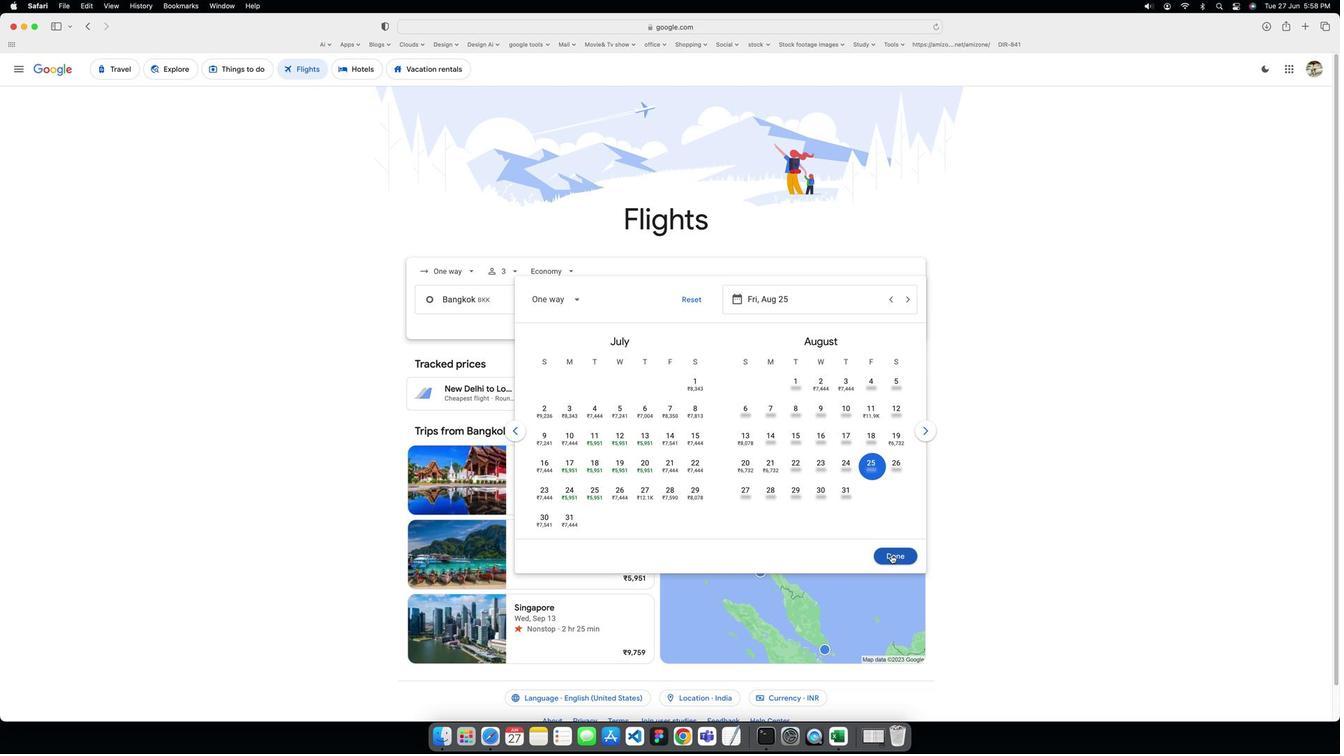 
Action: Mouse pressed left at (889, 558)
Screenshot: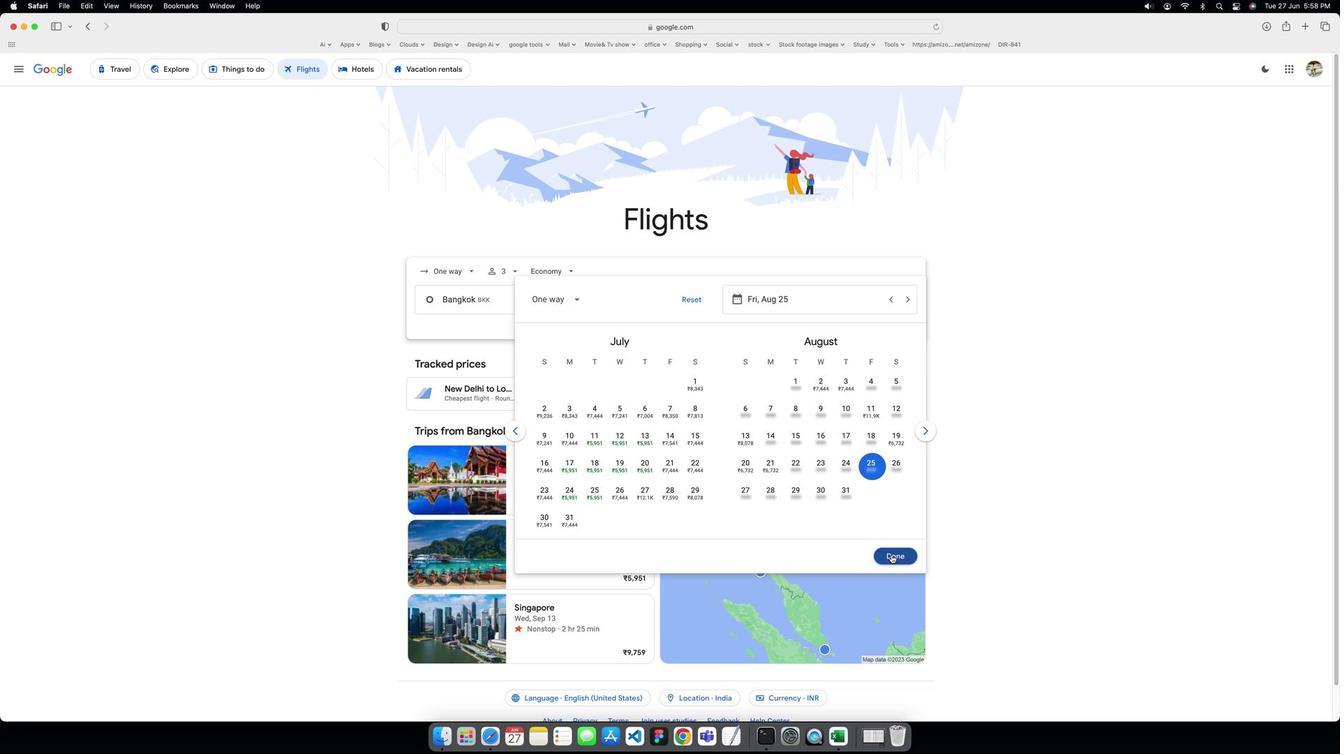 
Action: Mouse moved to (687, 338)
Screenshot: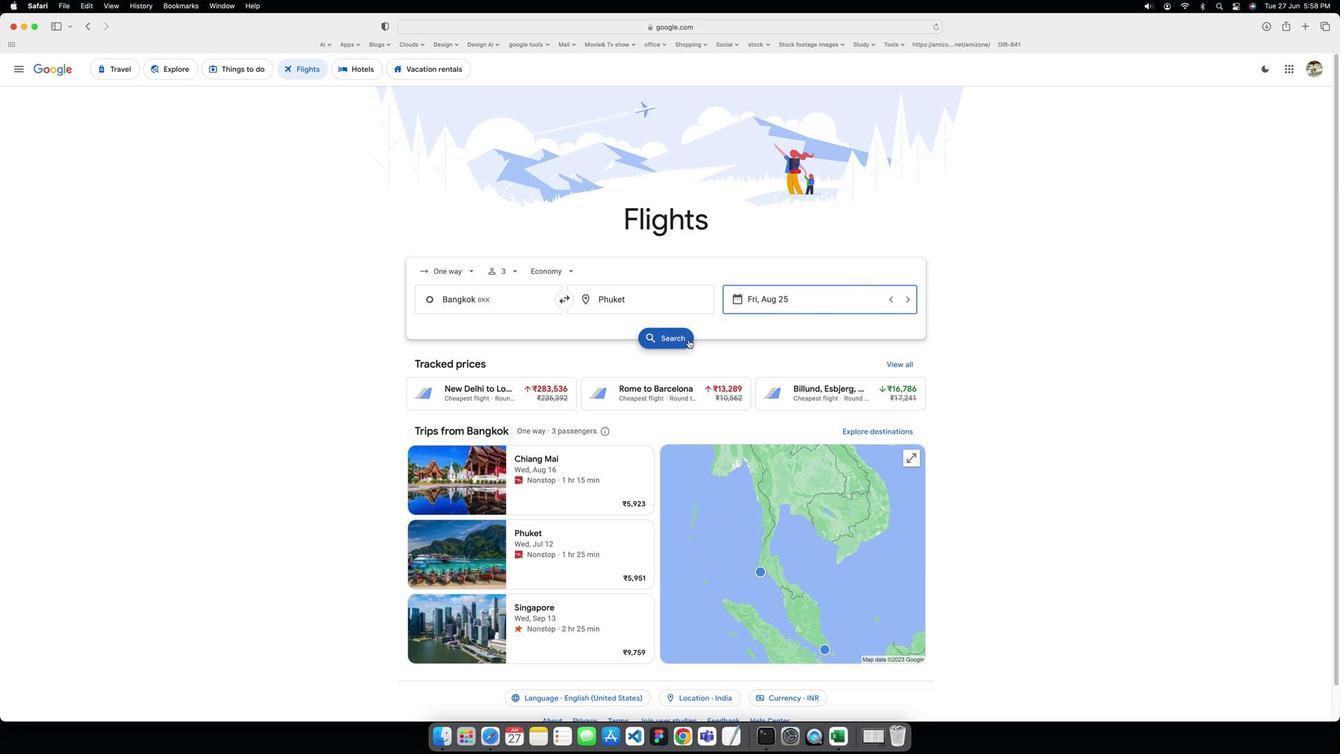 
Action: Mouse pressed left at (687, 338)
Screenshot: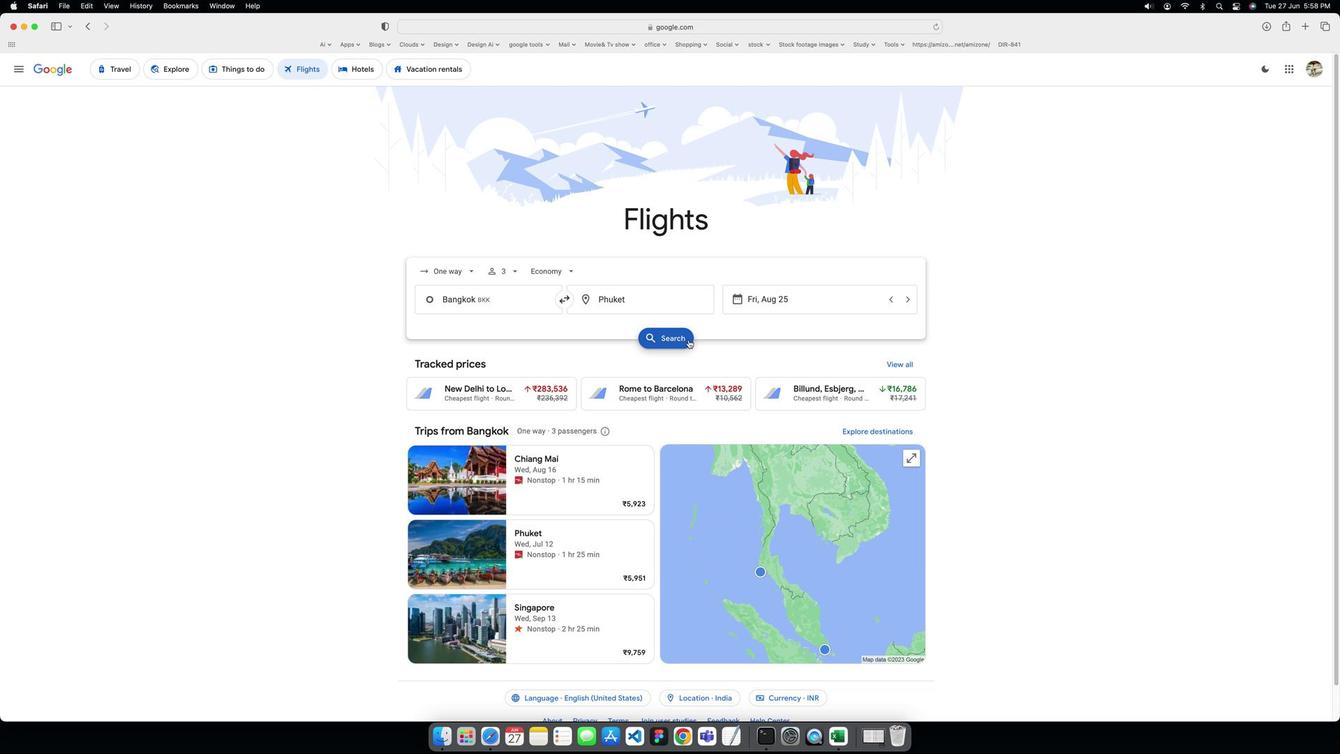 
